 Task: Look for space in Tatsuno, Japan from 2nd June, 2023 to 15th June, 2023 for 2 adults and 1 pet in price range Rs.10000 to Rs.15000. Place can be entire place with 1  bedroom having 1 bed and 1 bathroom. Property type can be house, flat, guest house, hotel. Booking option can be shelf check-in. Required host language is English.
Action: Mouse moved to (451, 73)
Screenshot: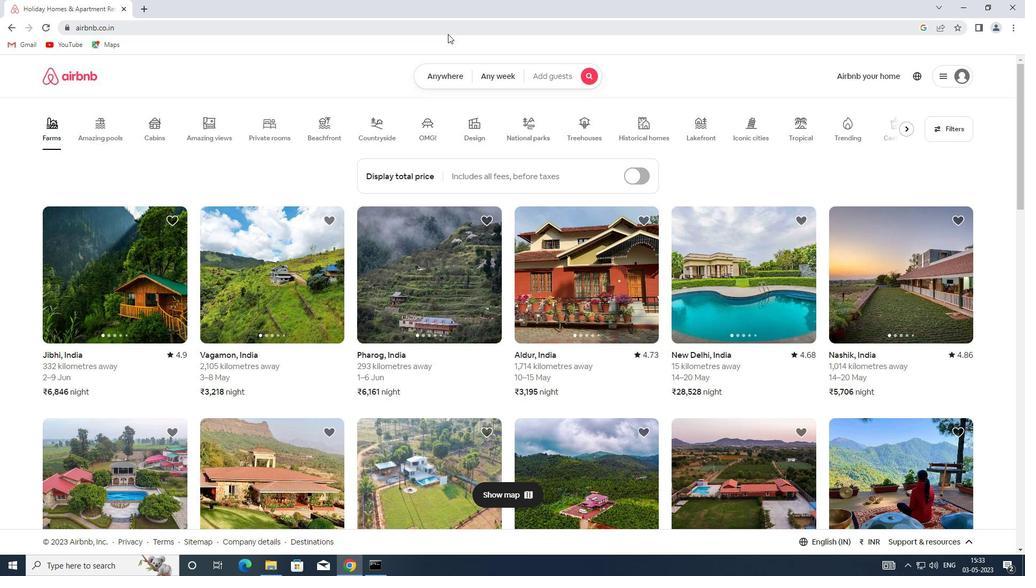 
Action: Mouse pressed left at (451, 73)
Screenshot: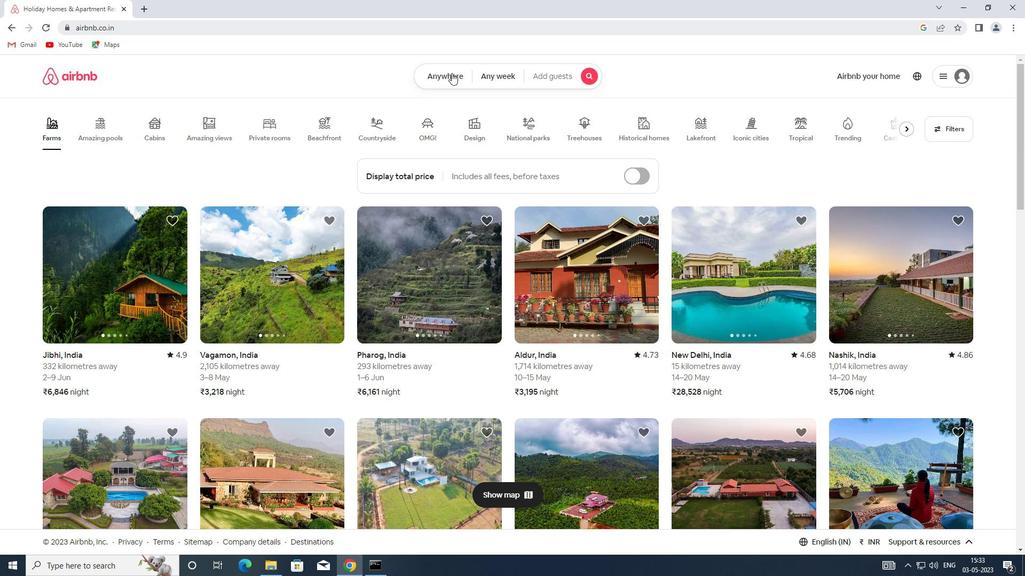 
Action: Mouse moved to (409, 106)
Screenshot: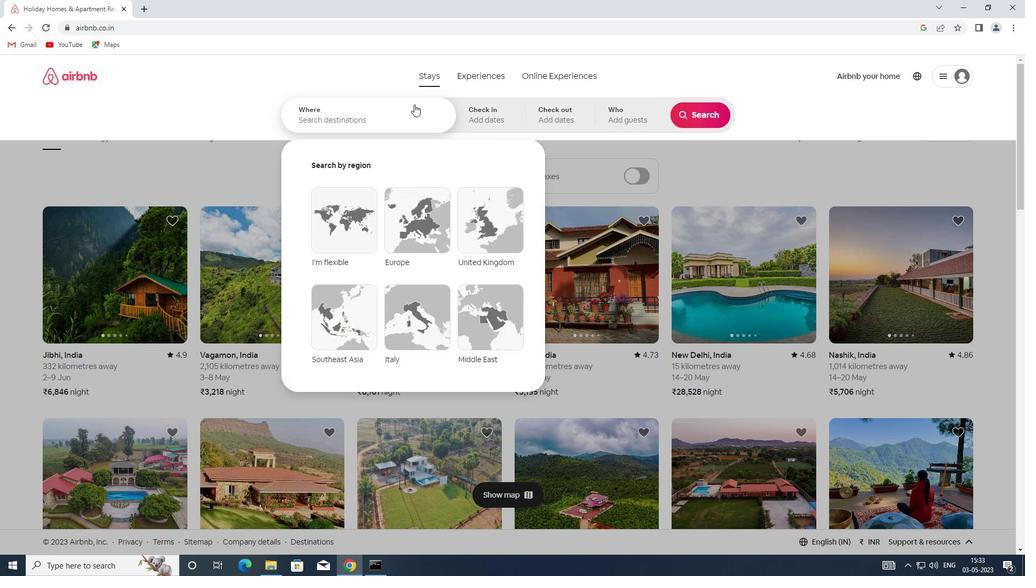 
Action: Mouse pressed left at (409, 106)
Screenshot: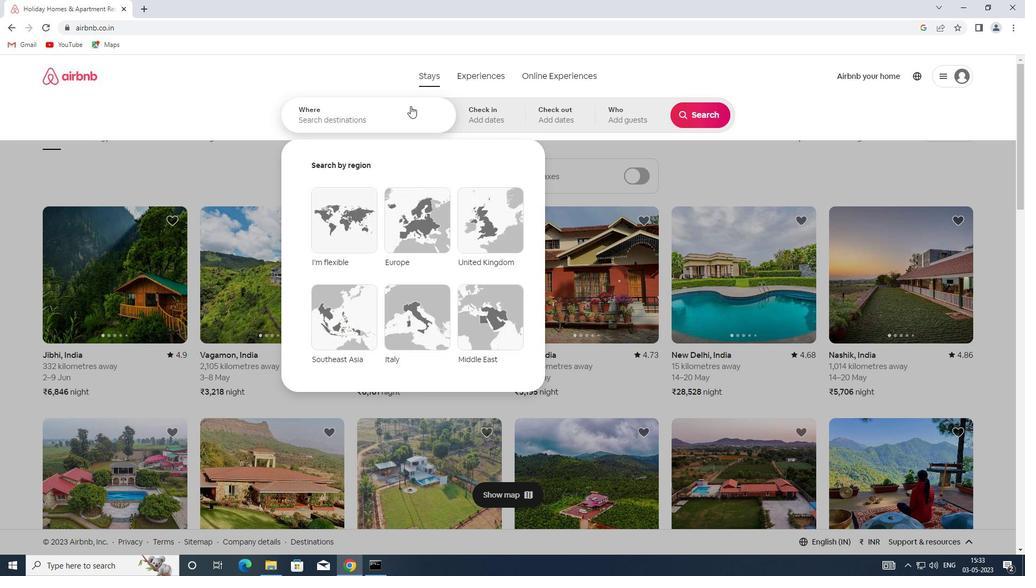 
Action: Key pressed <Key.shift>TATSUNO,<Key.shift>JAPAN
Screenshot: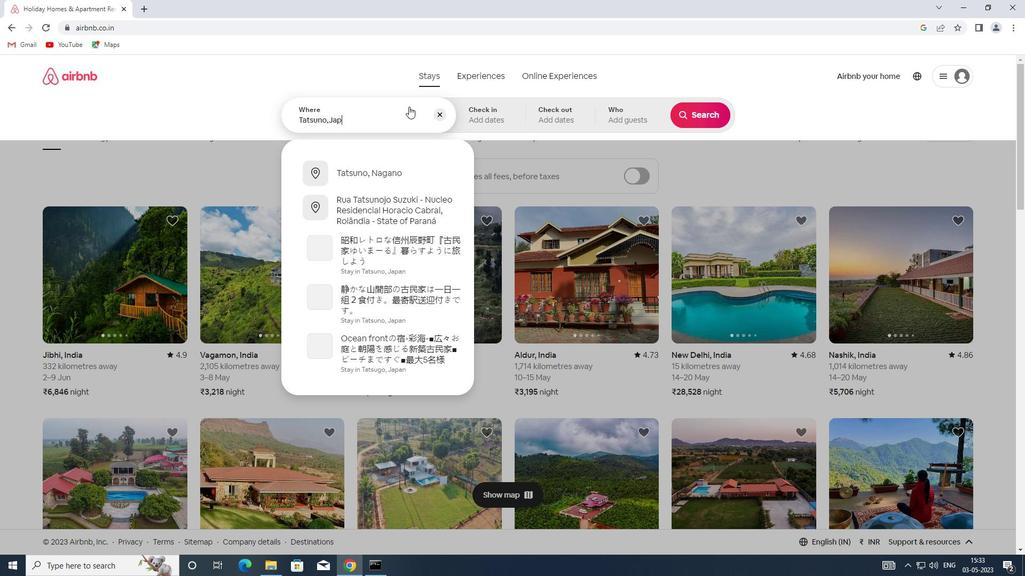 
Action: Mouse moved to (493, 124)
Screenshot: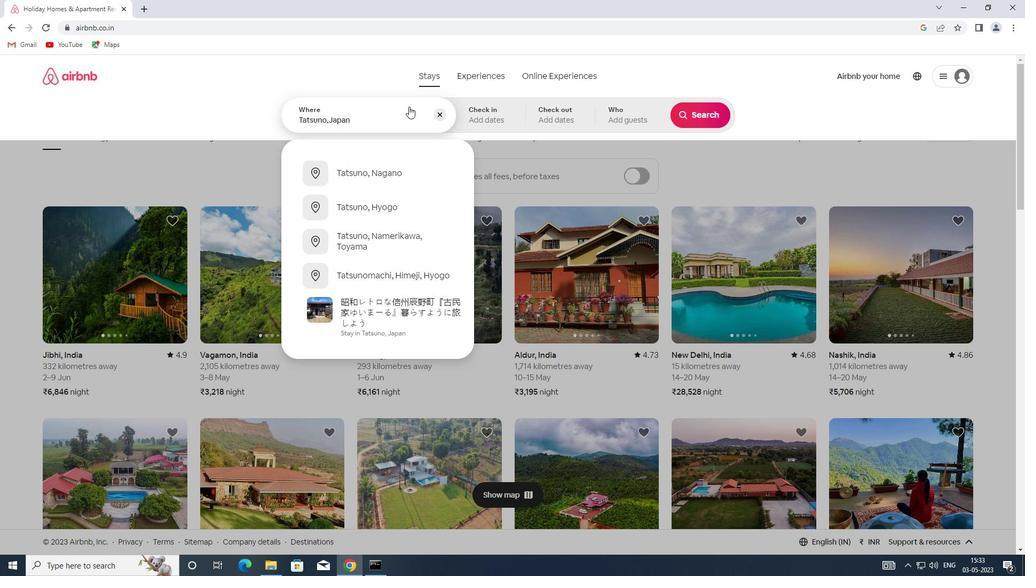 
Action: Mouse pressed left at (493, 124)
Screenshot: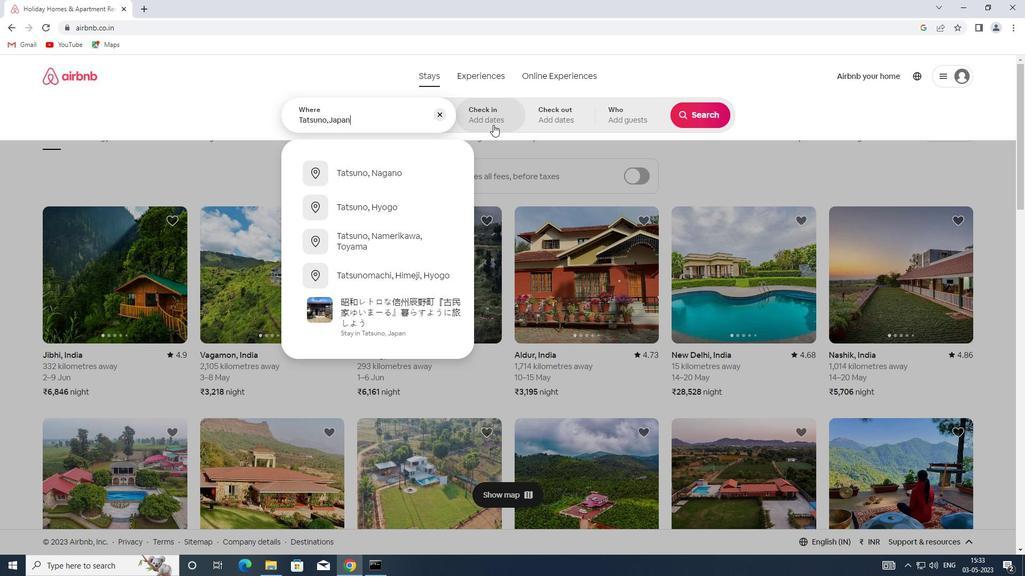 
Action: Mouse moved to (671, 247)
Screenshot: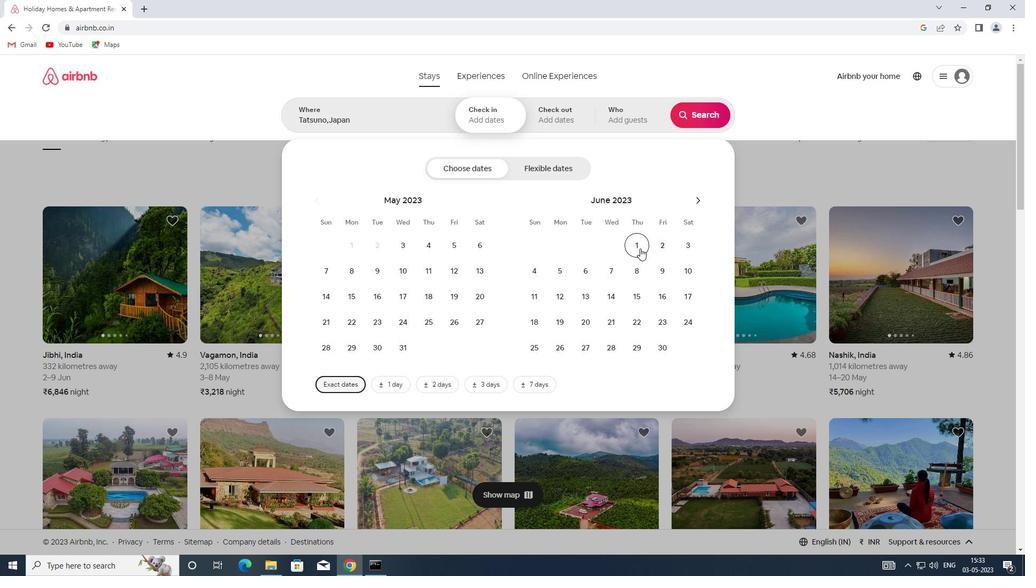 
Action: Mouse pressed left at (671, 247)
Screenshot: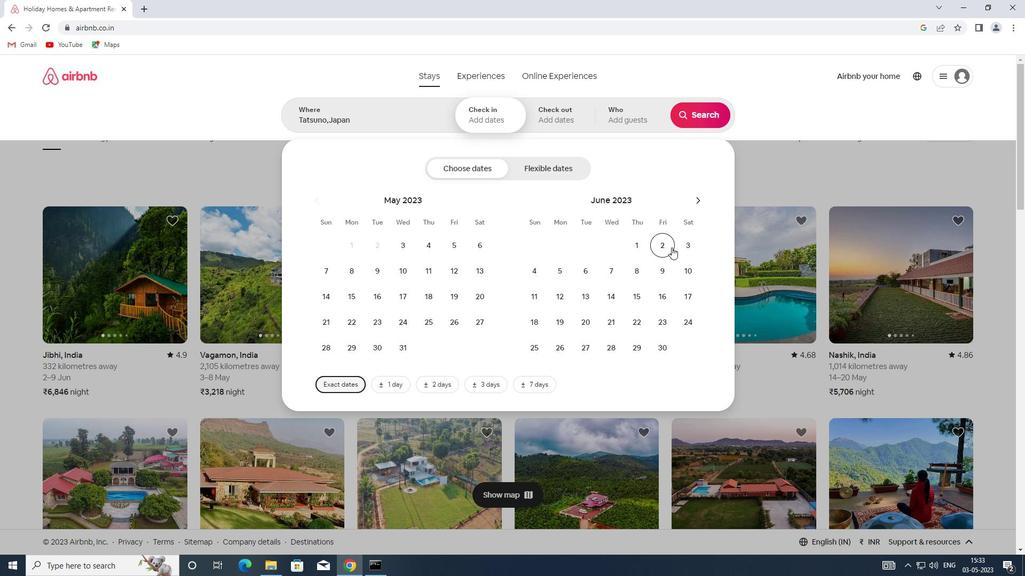 
Action: Mouse moved to (629, 299)
Screenshot: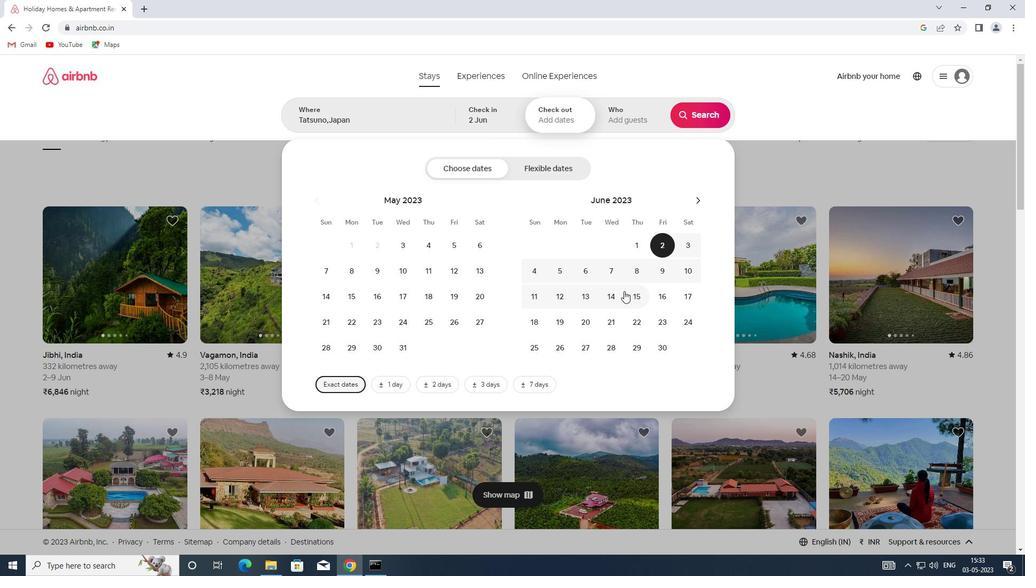 
Action: Mouse pressed left at (629, 299)
Screenshot: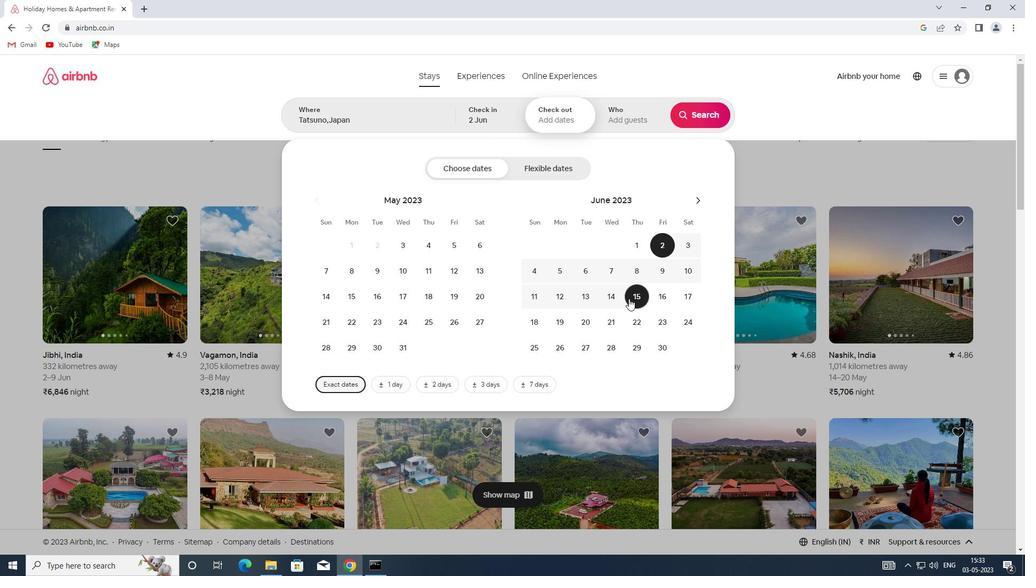 
Action: Mouse moved to (630, 116)
Screenshot: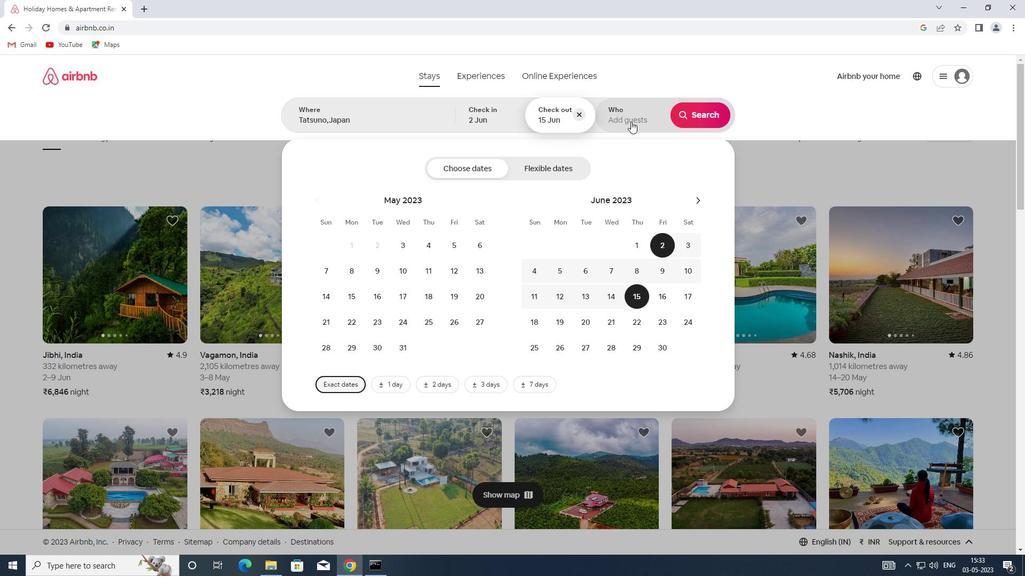 
Action: Mouse pressed left at (630, 116)
Screenshot: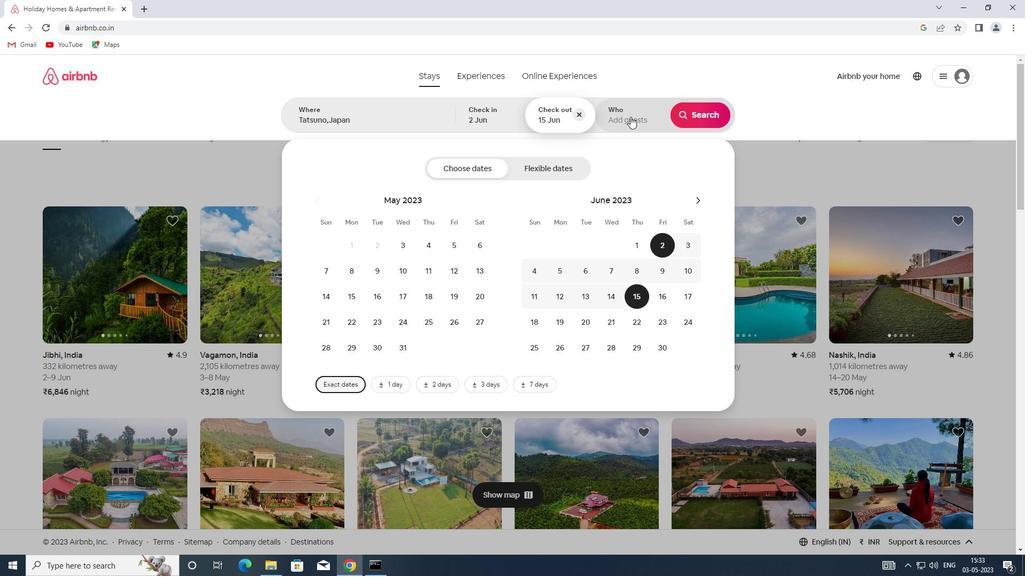 
Action: Mouse moved to (696, 169)
Screenshot: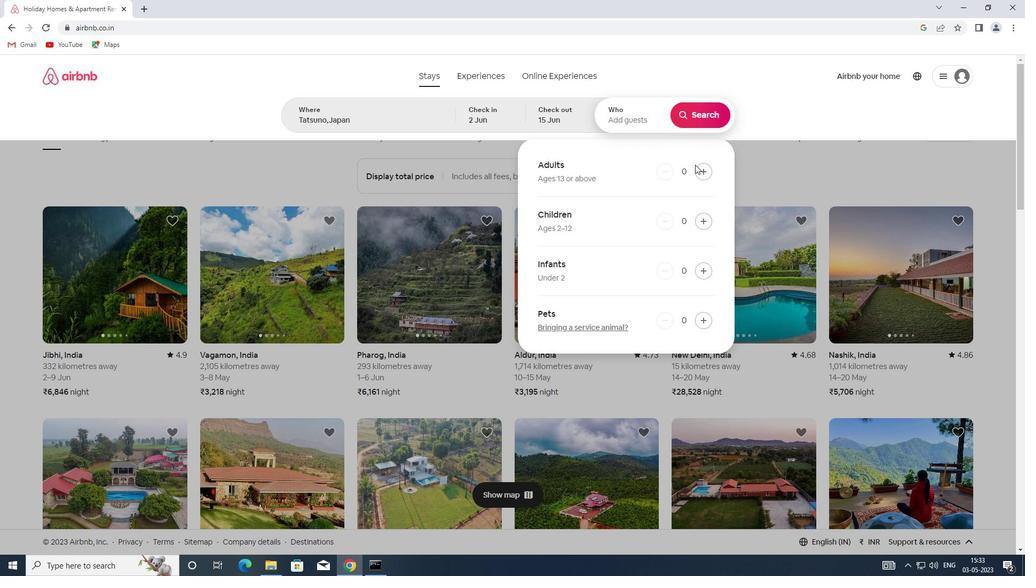 
Action: Mouse pressed left at (696, 169)
Screenshot: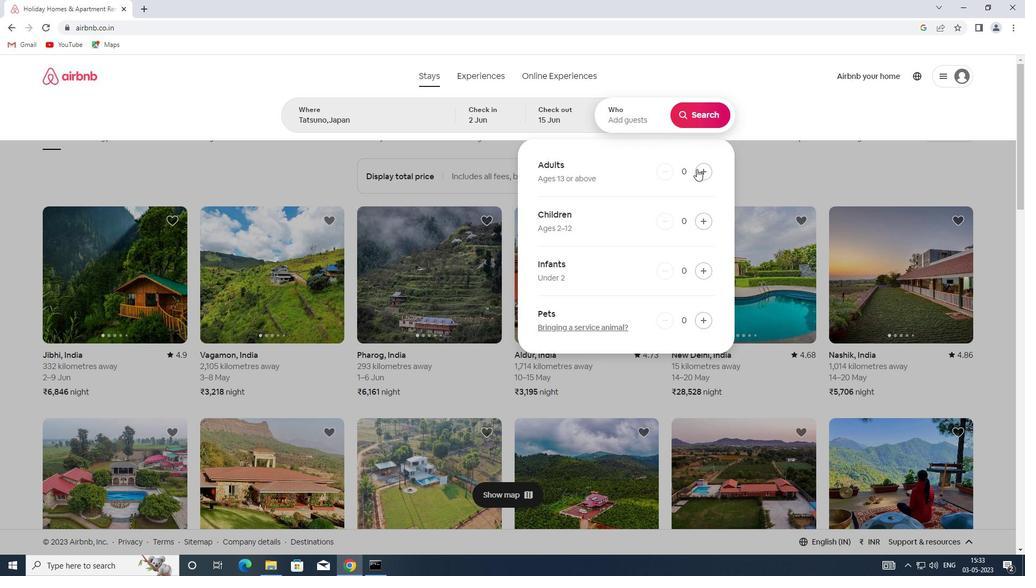 
Action: Mouse pressed left at (696, 169)
Screenshot: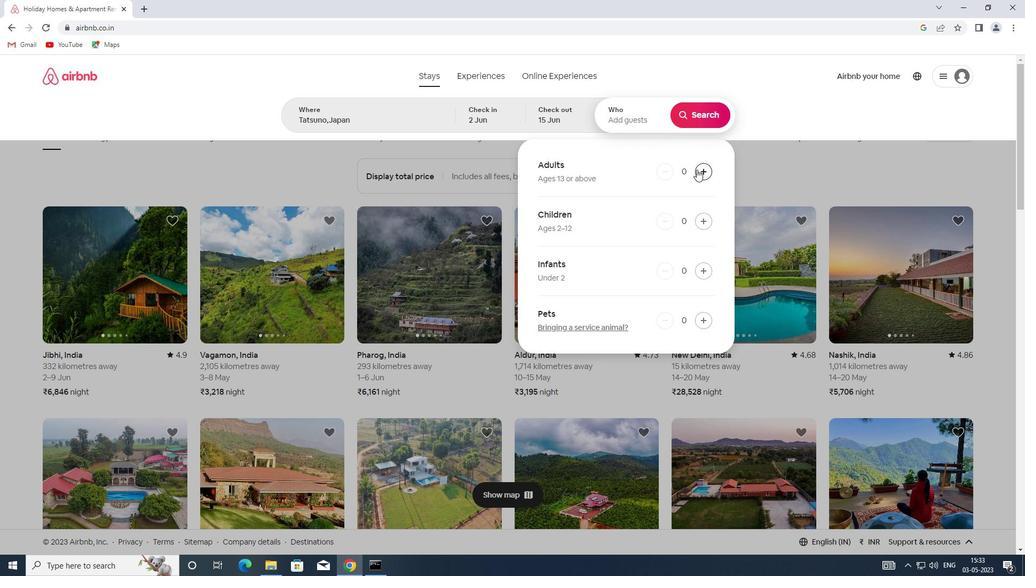 
Action: Mouse moved to (711, 324)
Screenshot: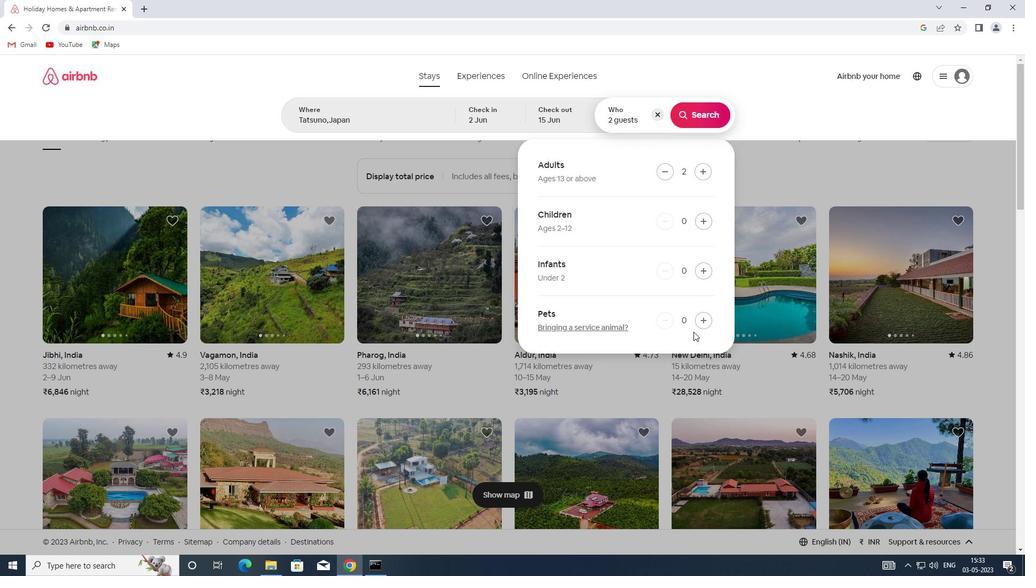 
Action: Mouse pressed left at (711, 324)
Screenshot: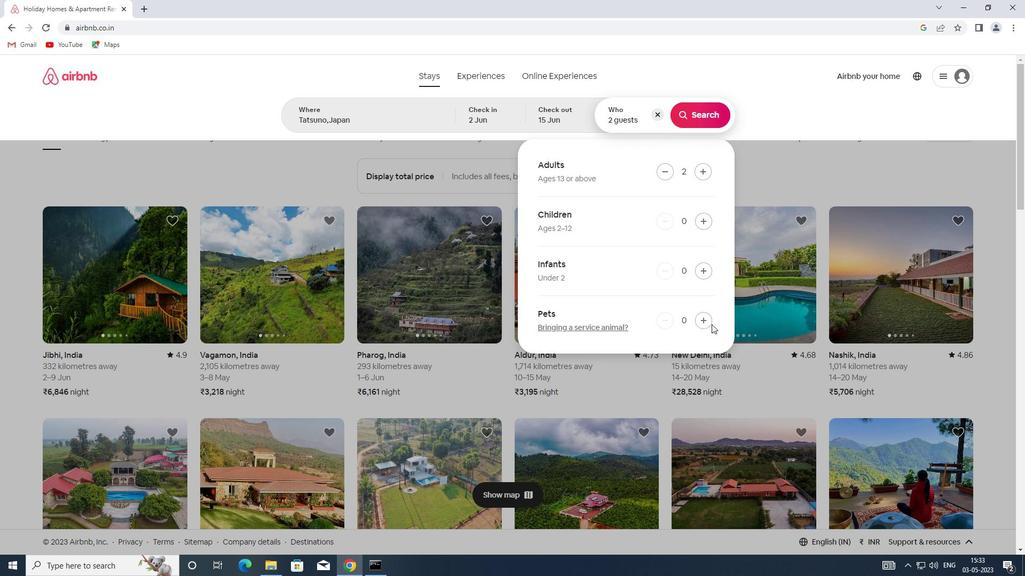 
Action: Mouse moved to (707, 319)
Screenshot: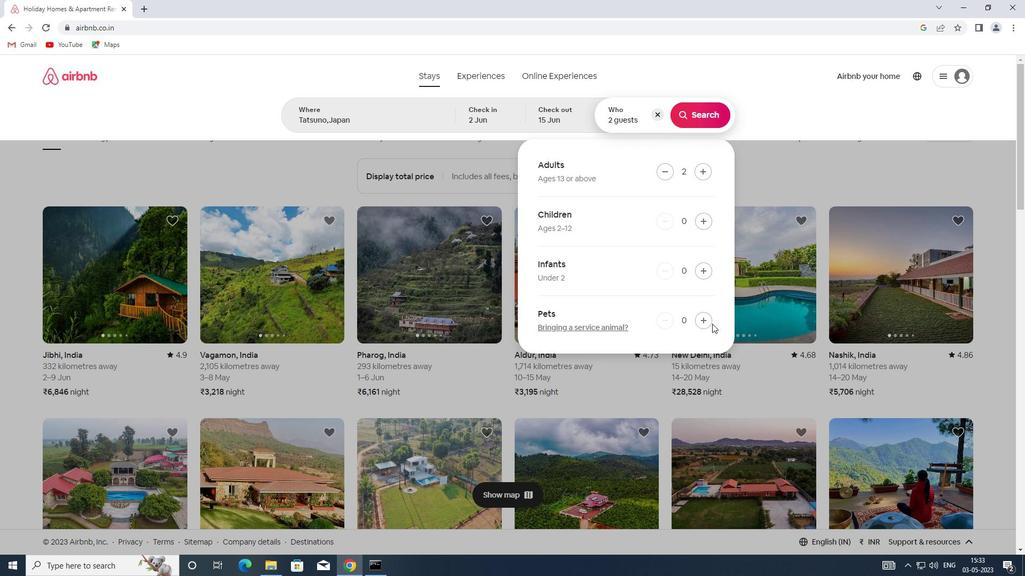 
Action: Mouse pressed left at (707, 319)
Screenshot: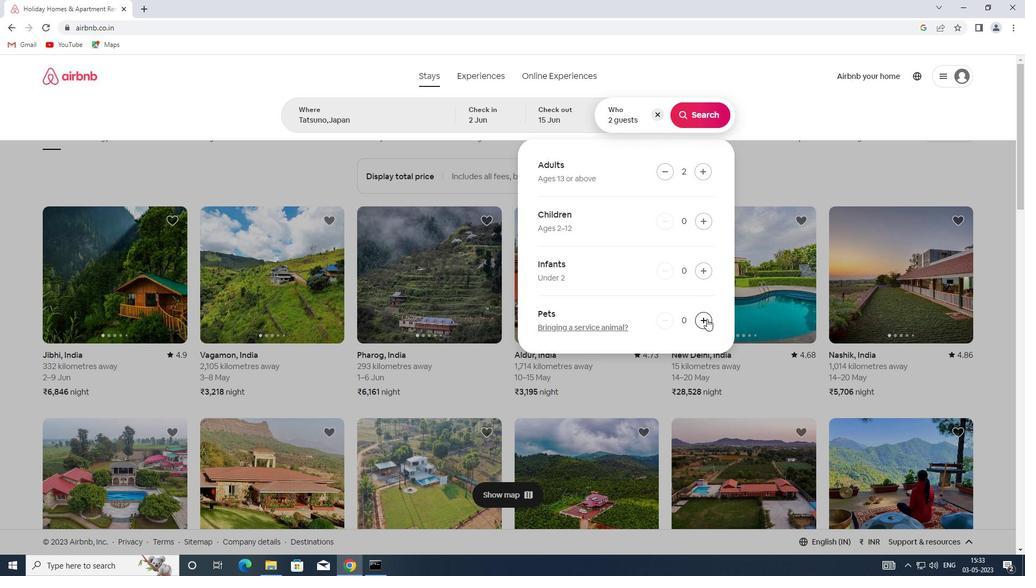 
Action: Mouse moved to (691, 116)
Screenshot: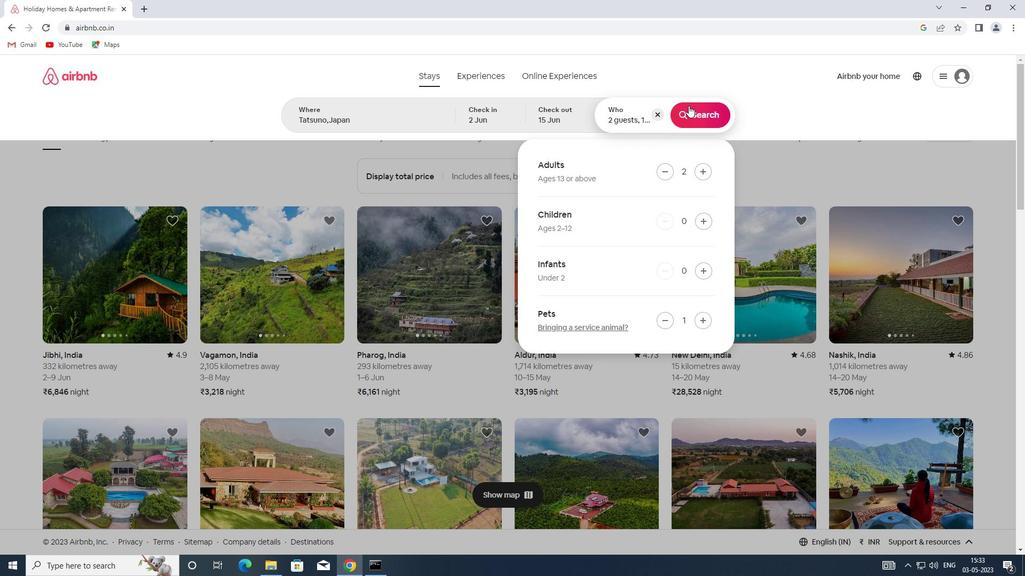 
Action: Mouse pressed left at (691, 116)
Screenshot: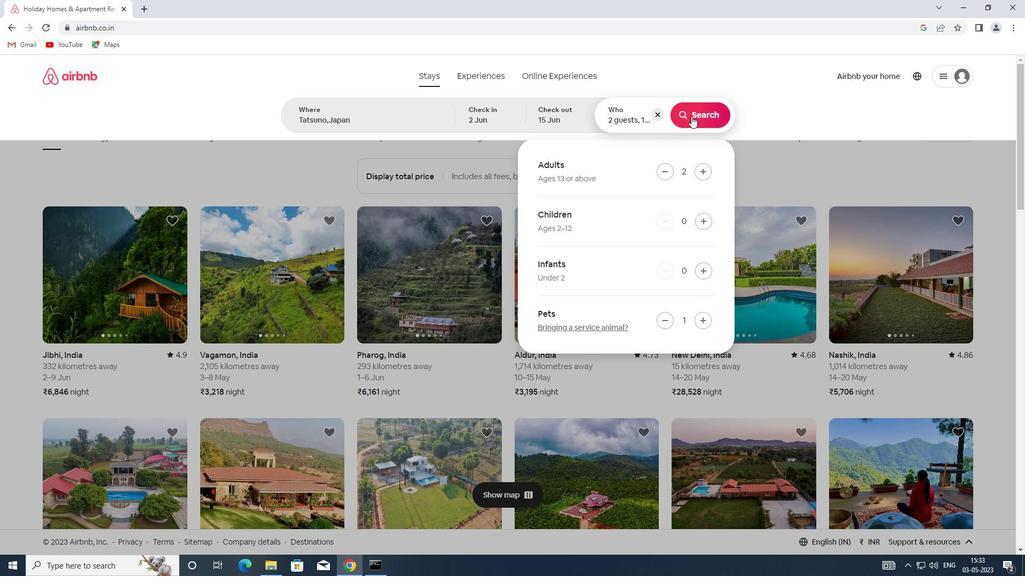 
Action: Mouse moved to (974, 115)
Screenshot: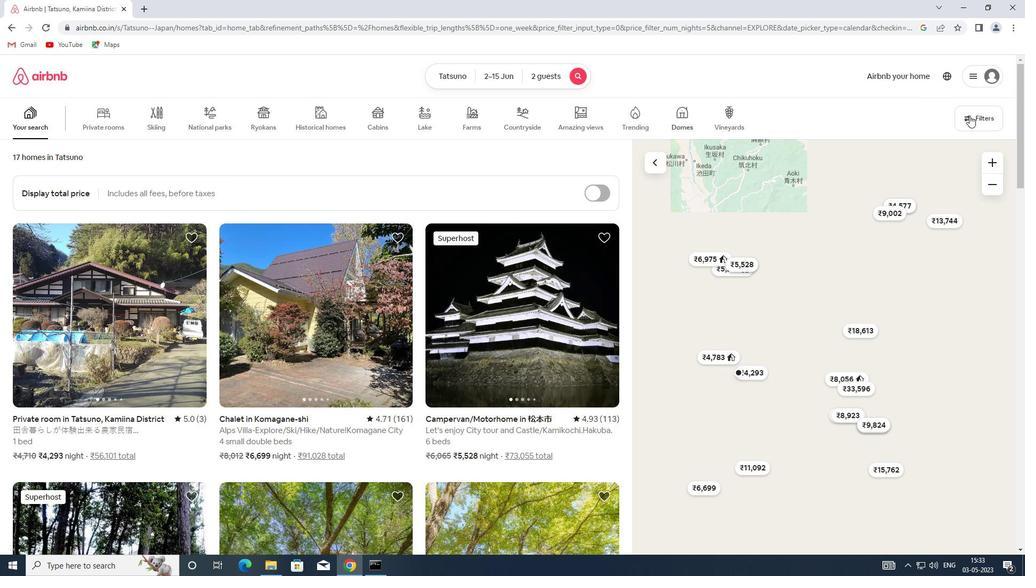 
Action: Mouse pressed left at (974, 115)
Screenshot: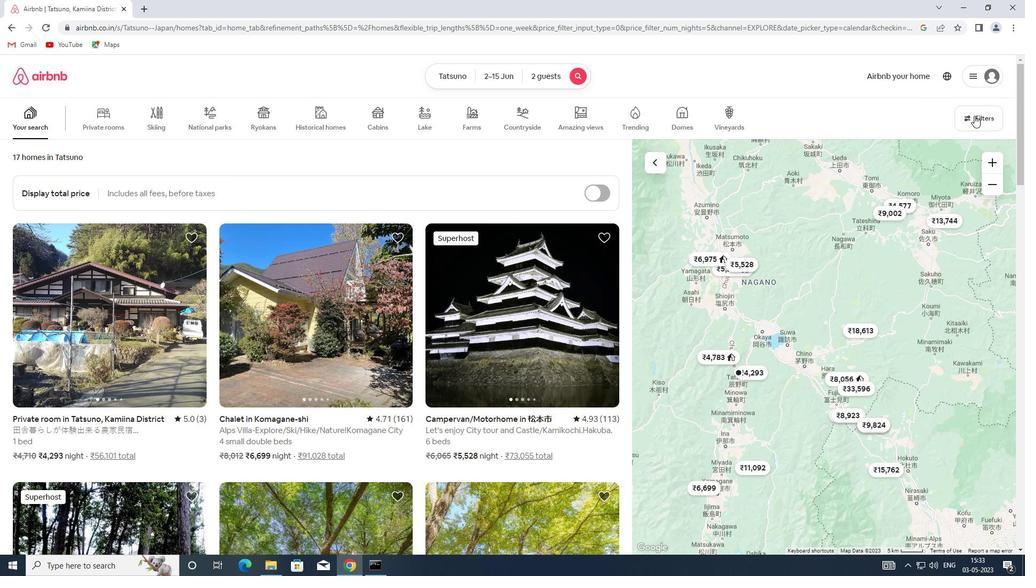 
Action: Mouse moved to (383, 255)
Screenshot: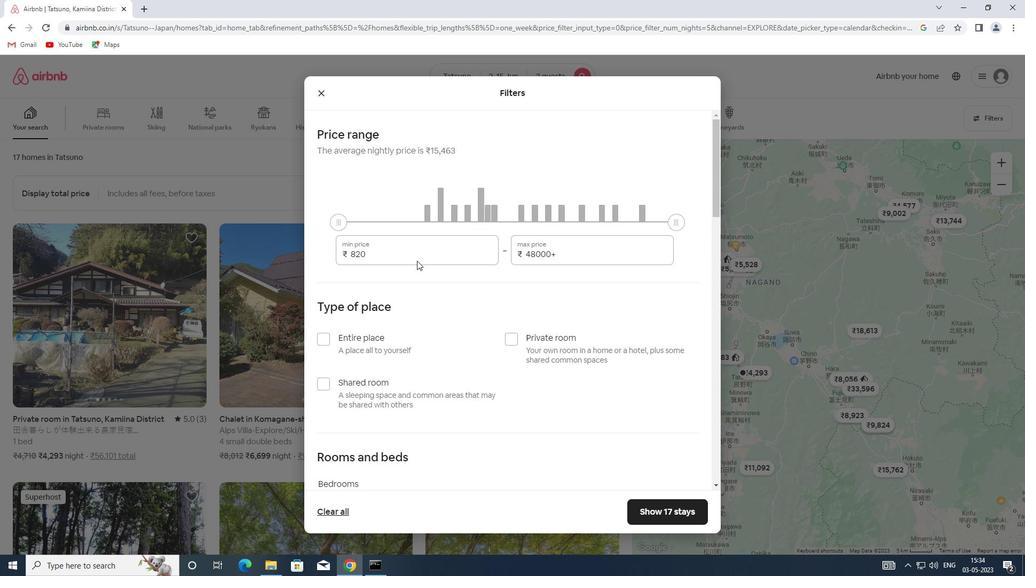 
Action: Mouse pressed left at (383, 255)
Screenshot: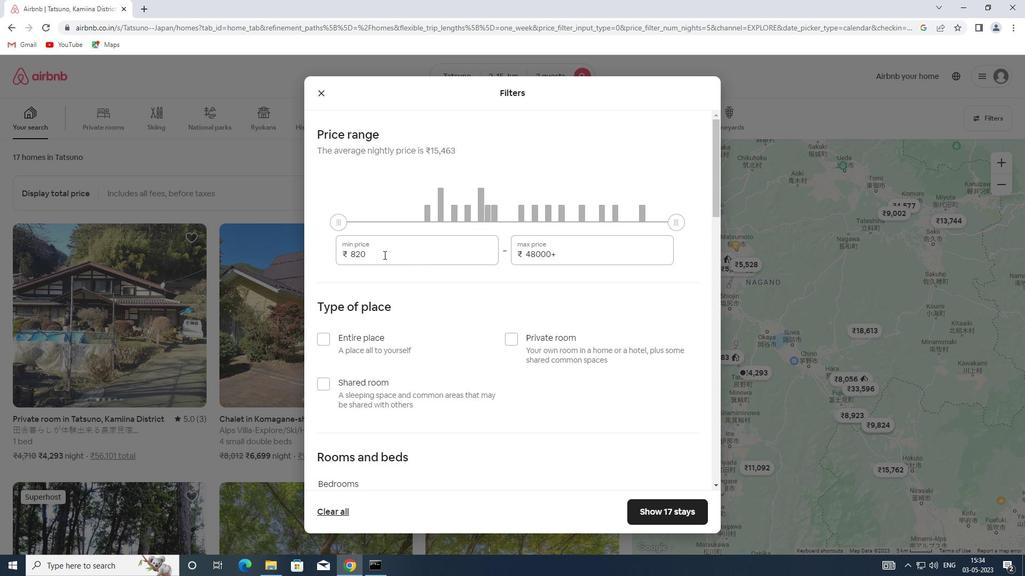 
Action: Mouse moved to (289, 253)
Screenshot: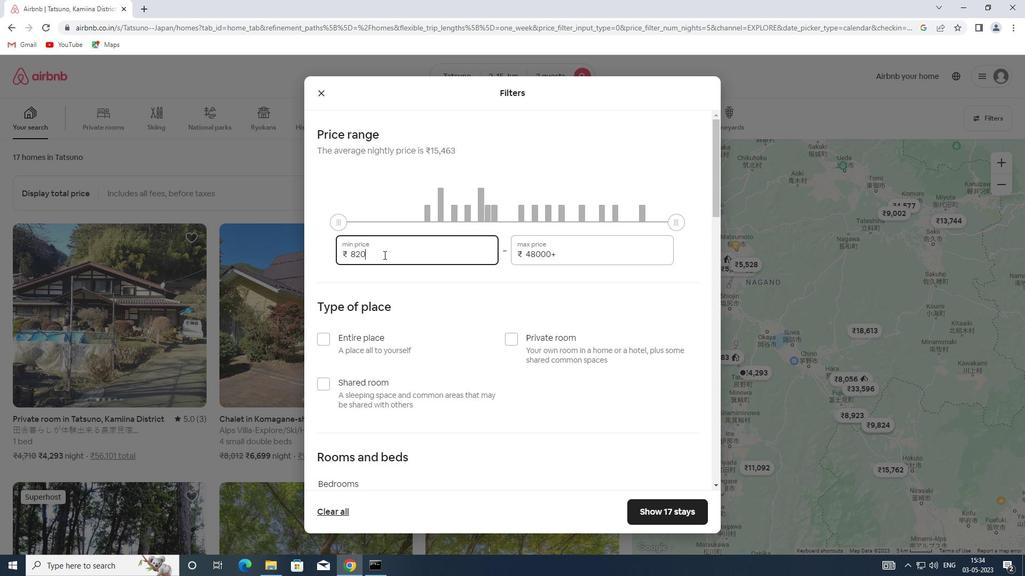 
Action: Key pressed 10000
Screenshot: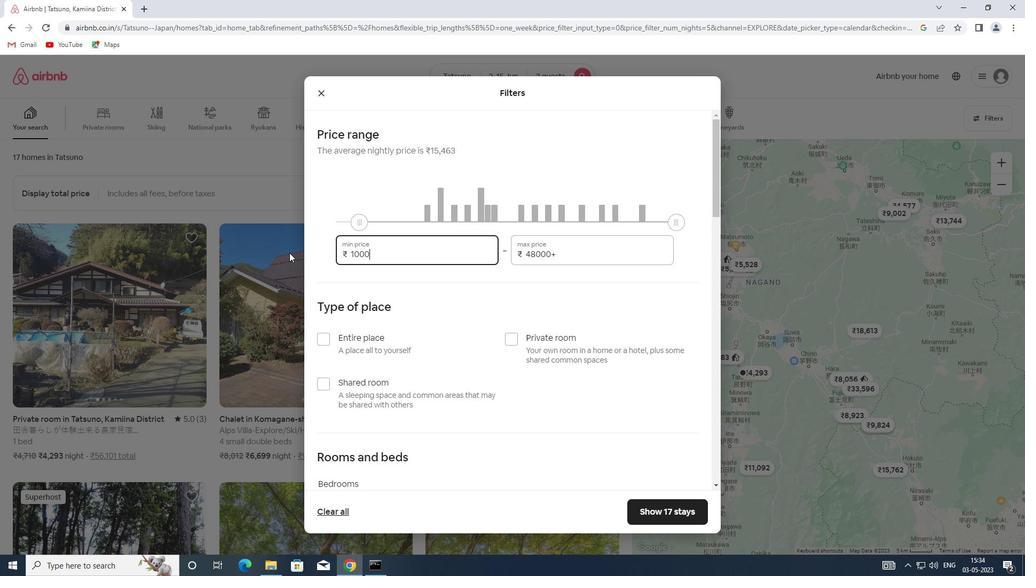 
Action: Mouse moved to (575, 253)
Screenshot: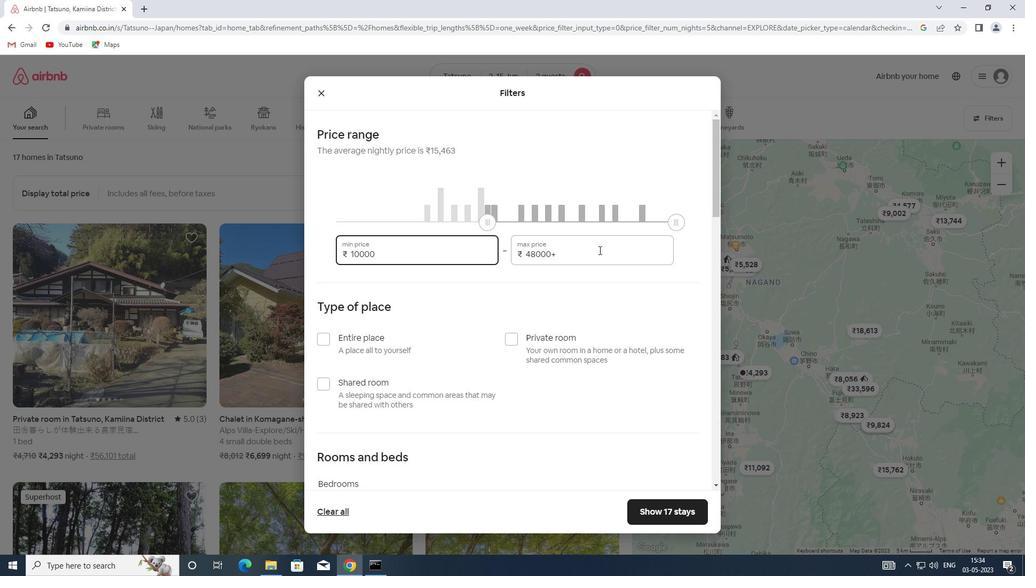 
Action: Mouse pressed left at (575, 253)
Screenshot: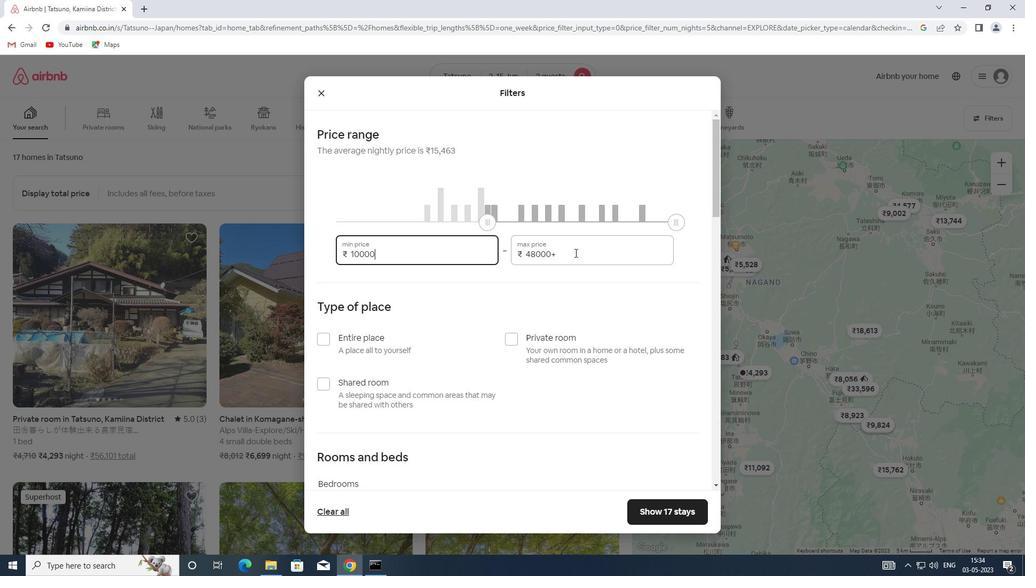 
Action: Mouse moved to (494, 257)
Screenshot: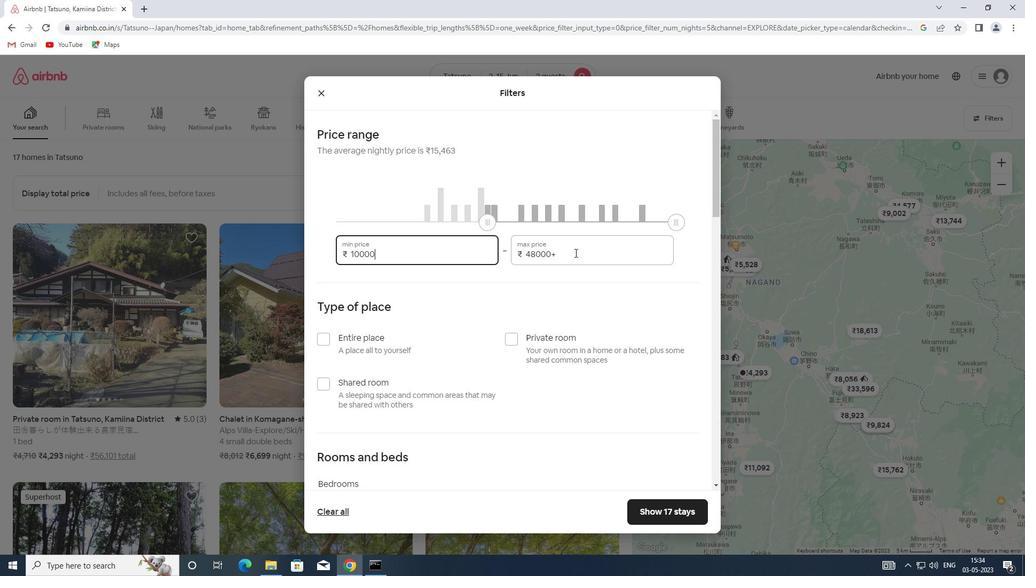 
Action: Key pressed 15000
Screenshot: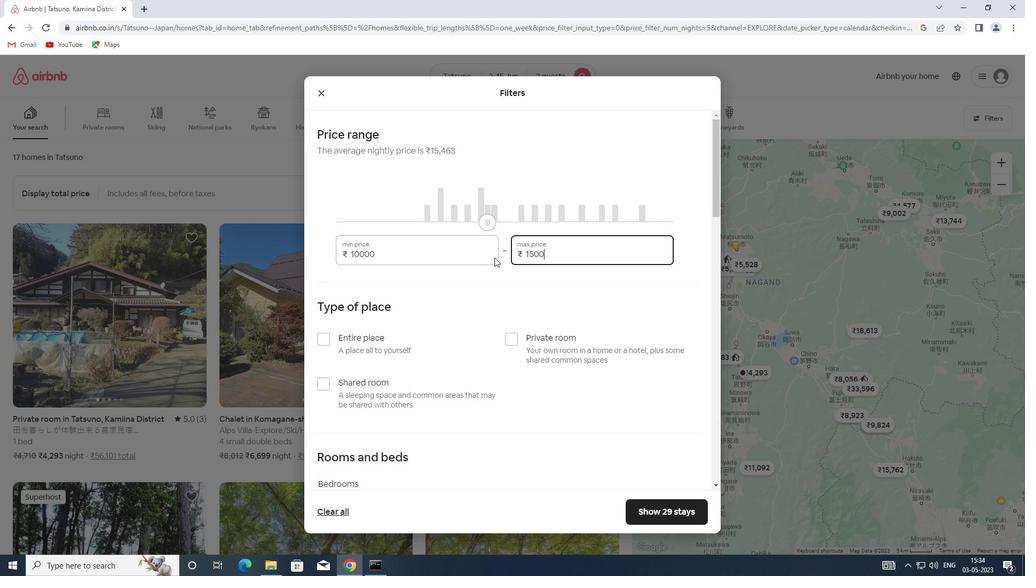 
Action: Mouse moved to (371, 336)
Screenshot: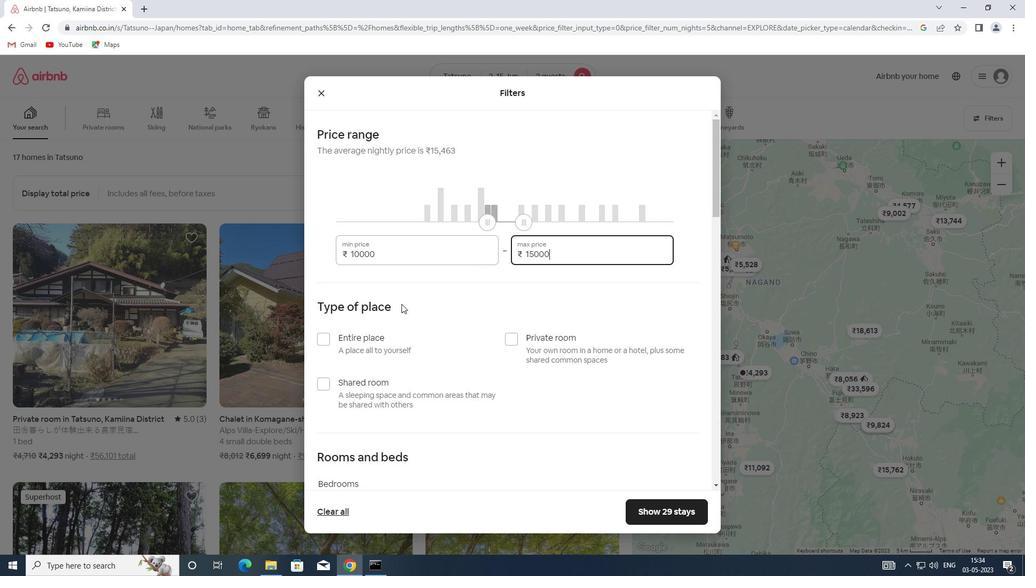 
Action: Mouse pressed left at (371, 336)
Screenshot: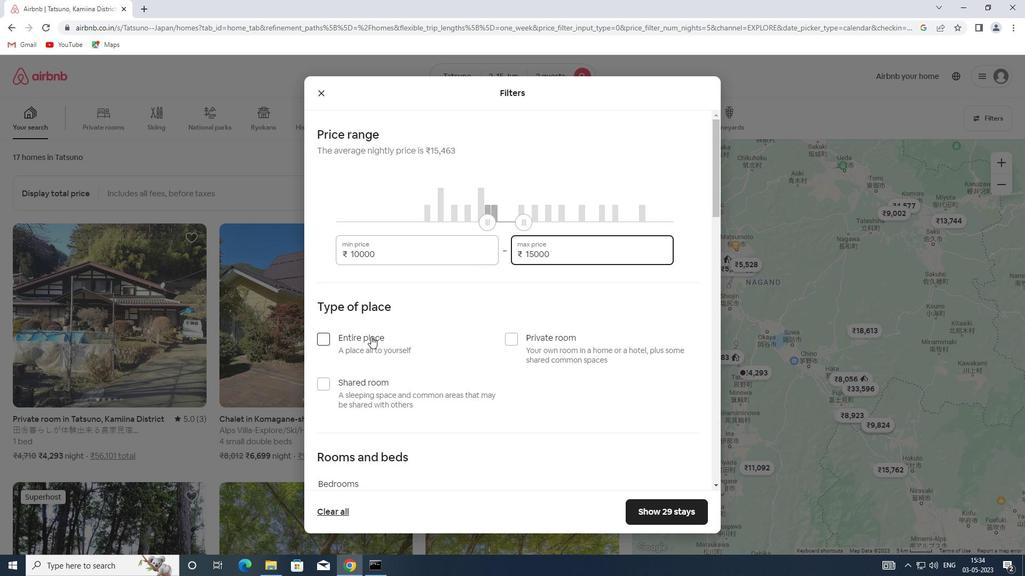 
Action: Mouse moved to (372, 331)
Screenshot: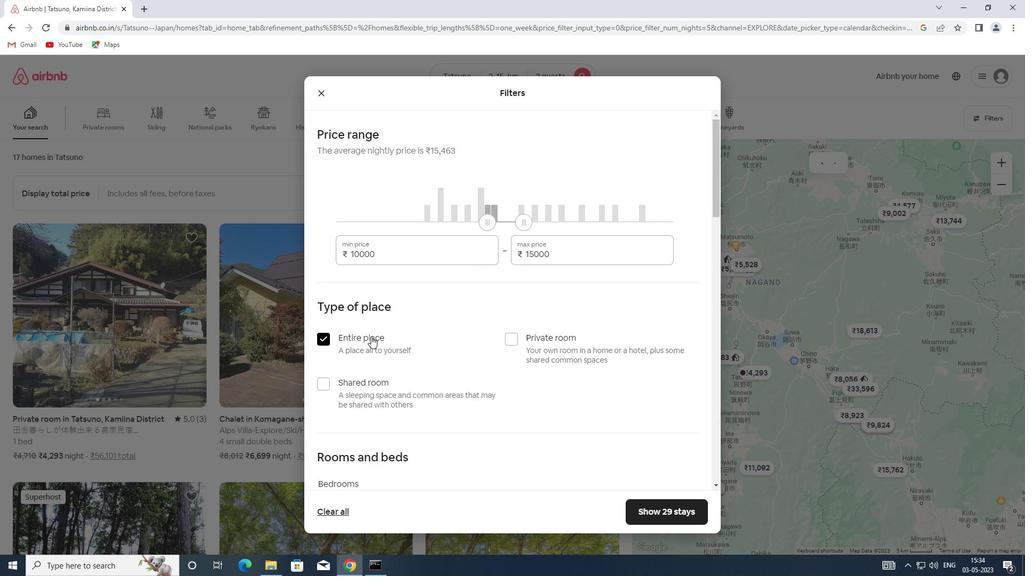 
Action: Mouse scrolled (372, 331) with delta (0, 0)
Screenshot: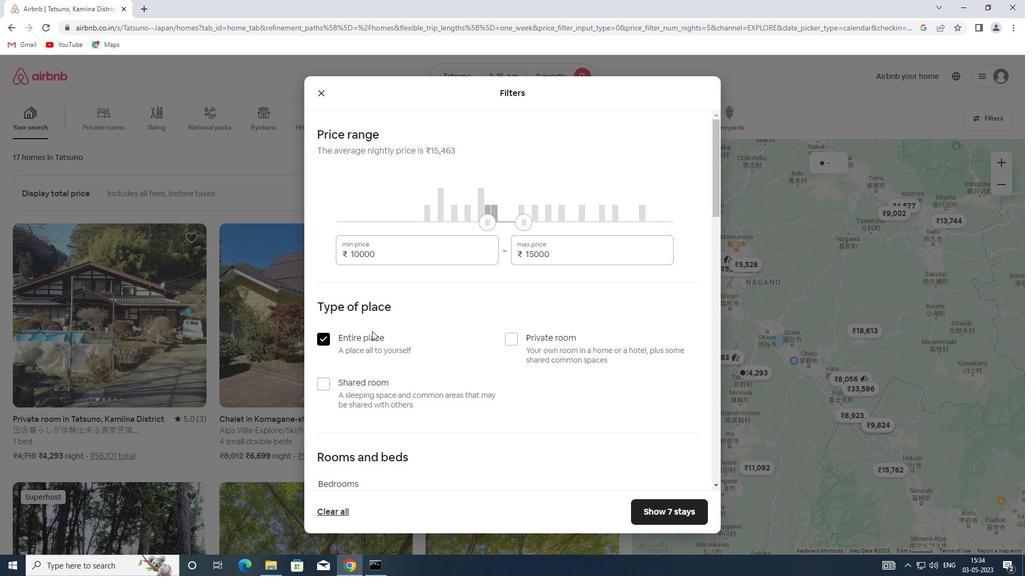 
Action: Mouse scrolled (372, 331) with delta (0, 0)
Screenshot: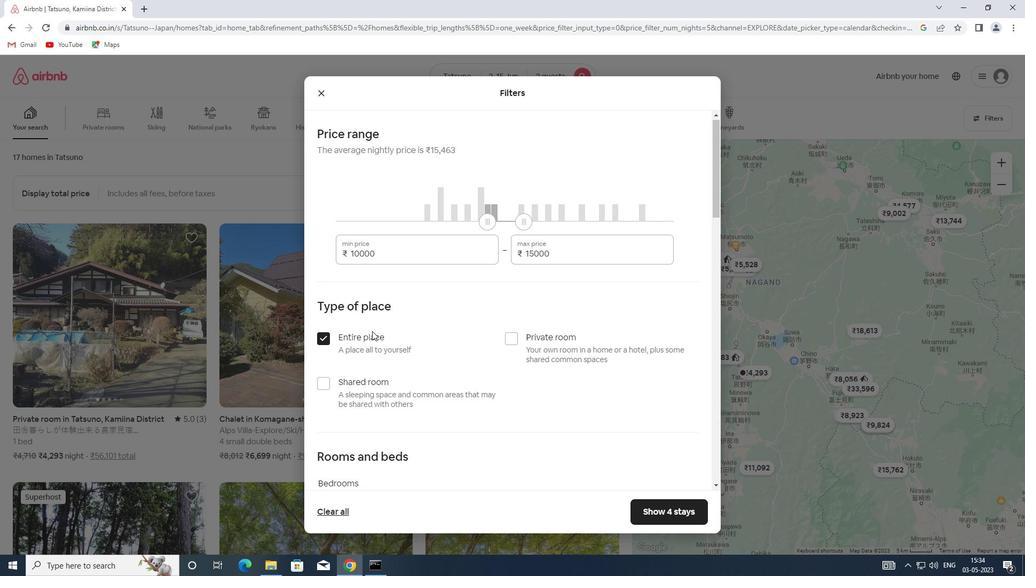 
Action: Mouse scrolled (372, 331) with delta (0, 0)
Screenshot: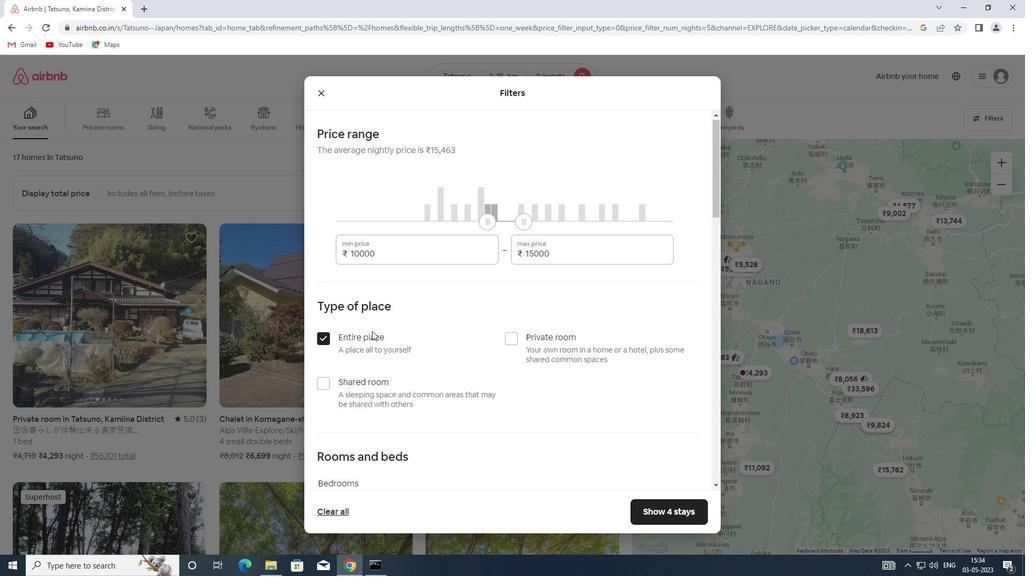 
Action: Mouse scrolled (372, 331) with delta (0, 0)
Screenshot: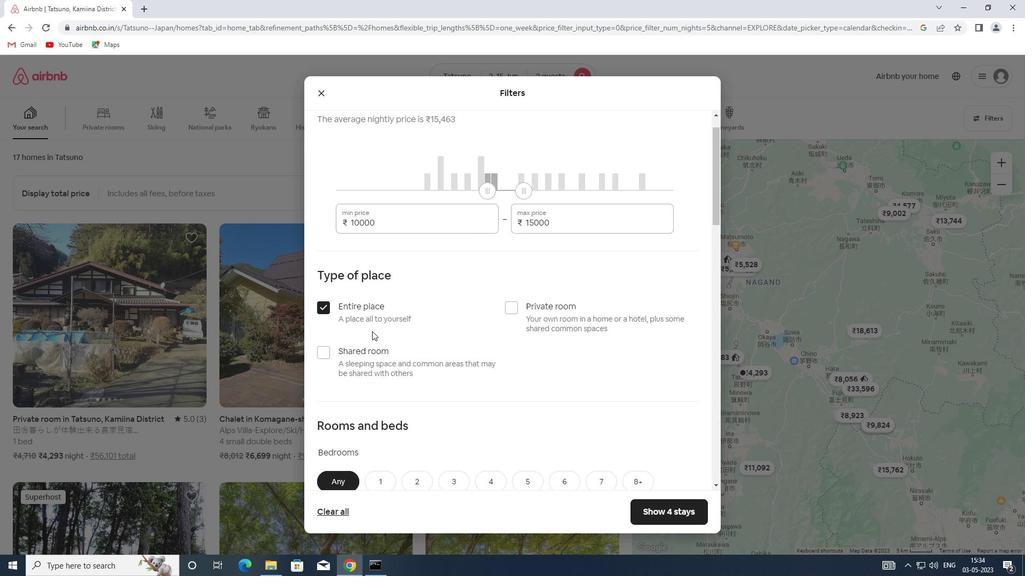 
Action: Mouse scrolled (372, 331) with delta (0, 0)
Screenshot: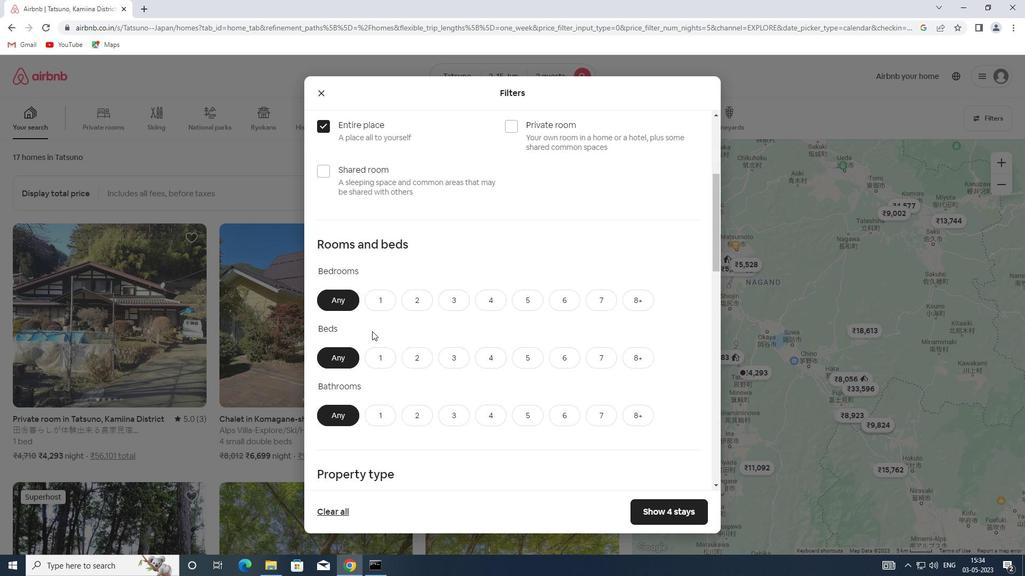 
Action: Mouse scrolled (372, 331) with delta (0, 0)
Screenshot: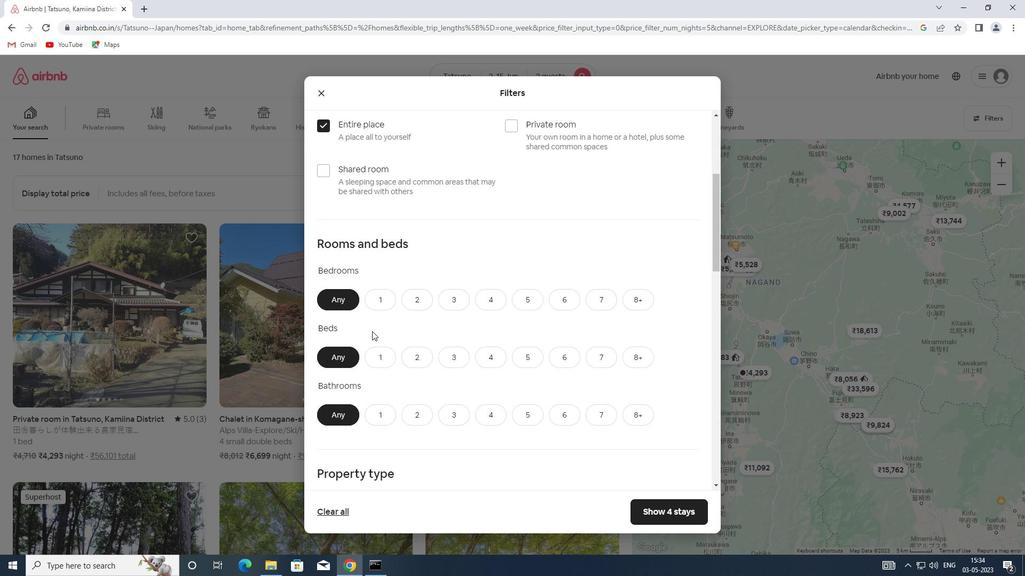 
Action: Mouse moved to (386, 197)
Screenshot: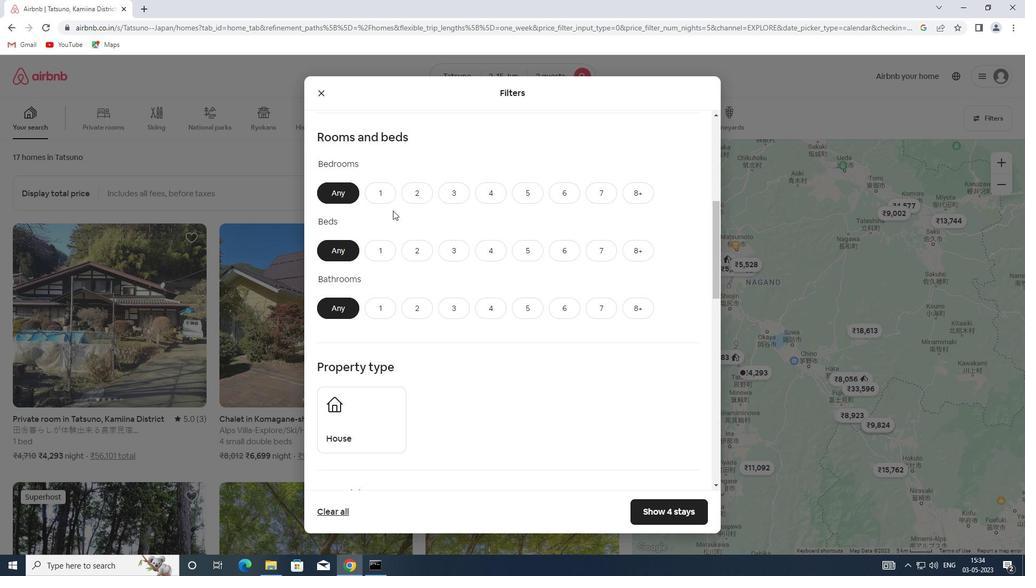 
Action: Mouse pressed left at (386, 197)
Screenshot: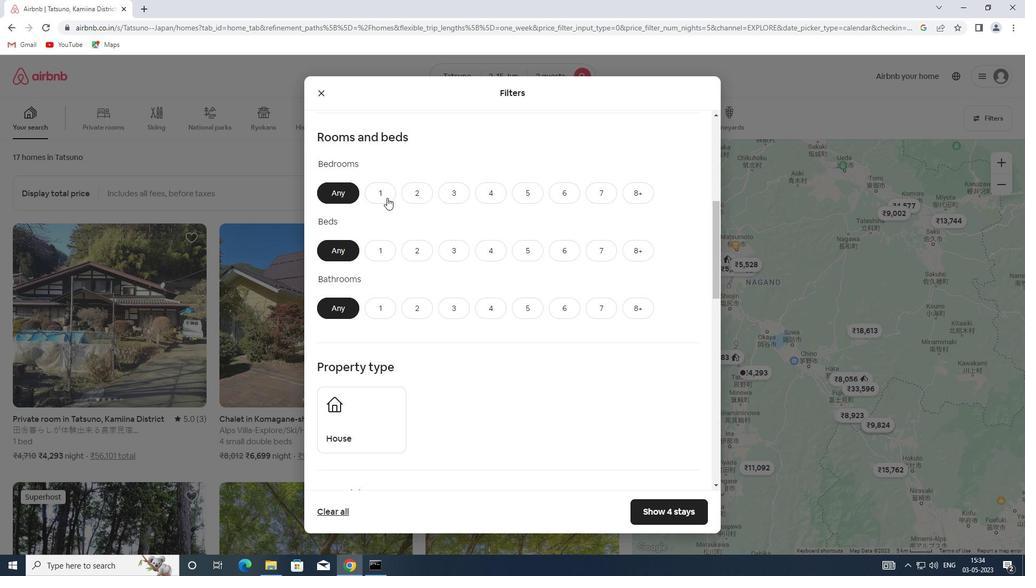 
Action: Mouse moved to (382, 255)
Screenshot: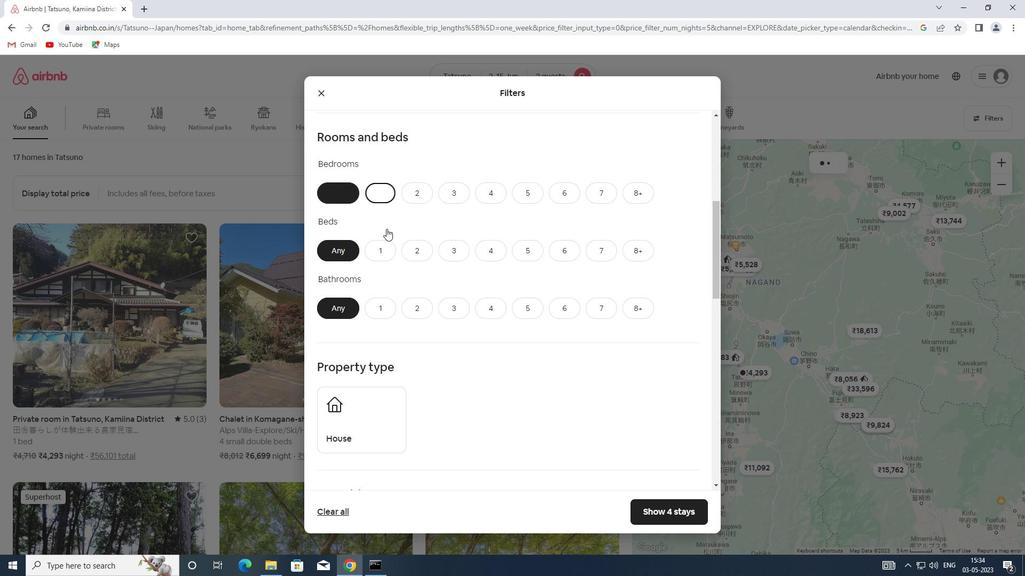 
Action: Mouse pressed left at (382, 255)
Screenshot: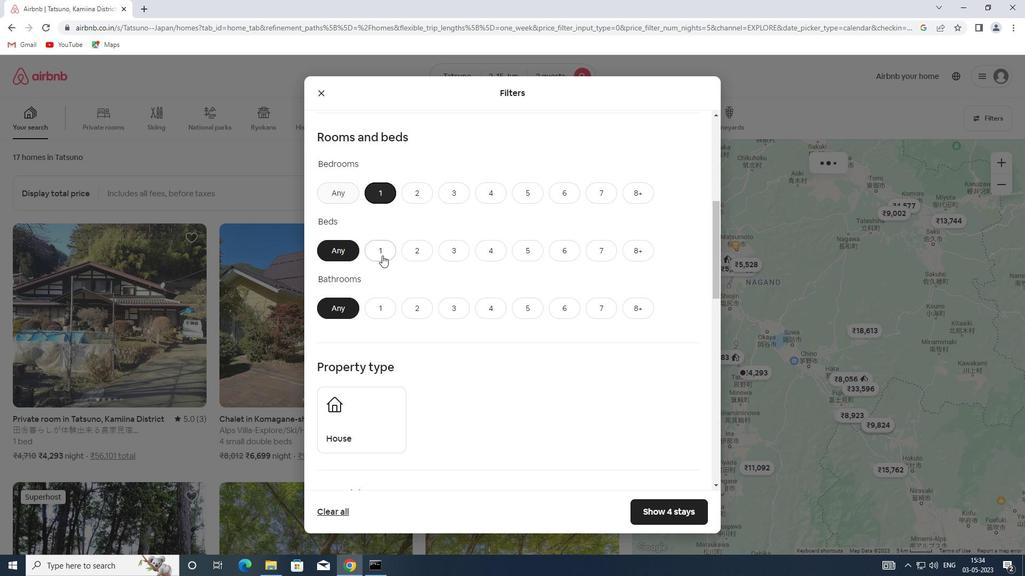 
Action: Mouse moved to (377, 306)
Screenshot: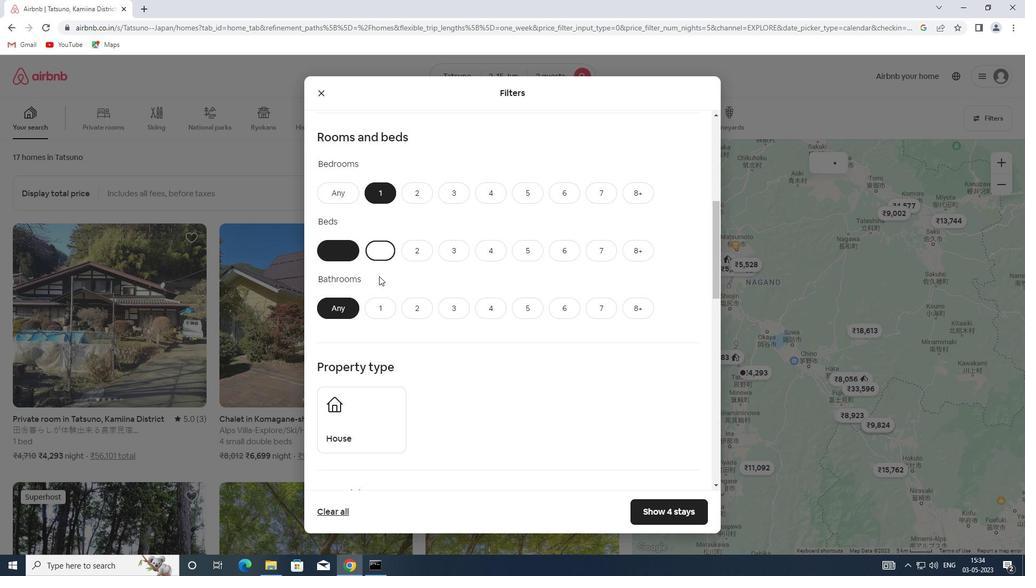 
Action: Mouse pressed left at (377, 306)
Screenshot: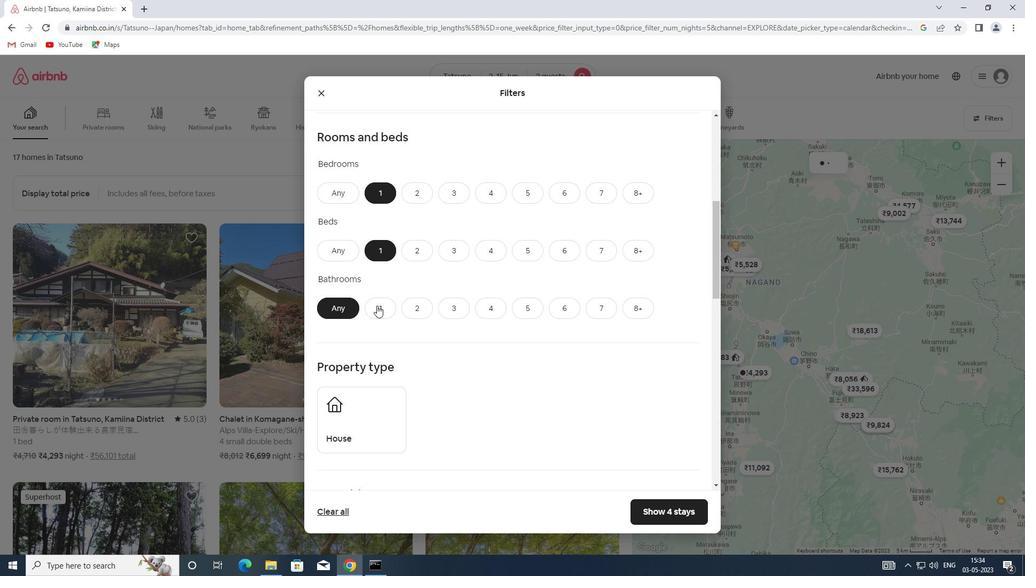 
Action: Mouse moved to (381, 296)
Screenshot: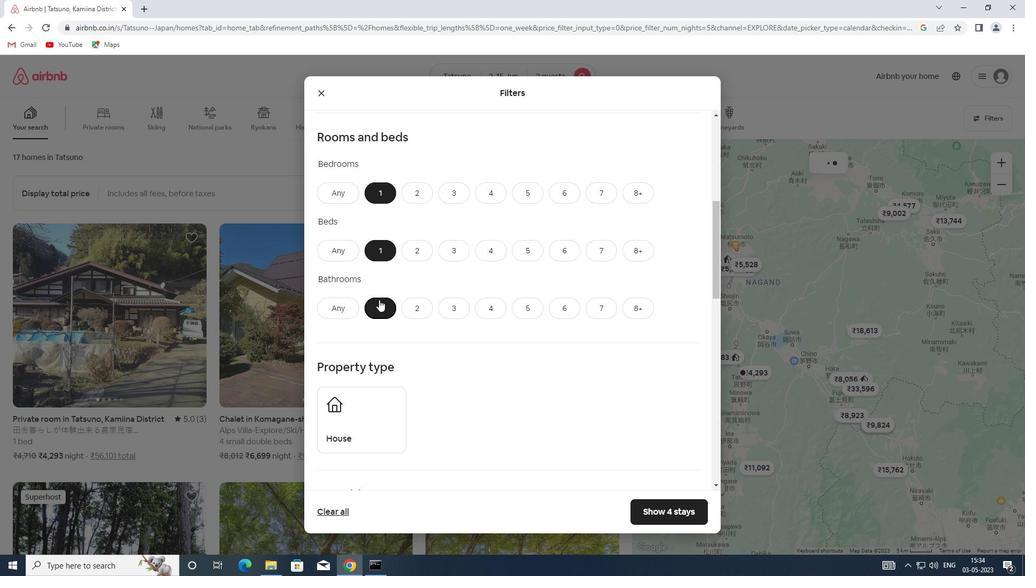 
Action: Mouse scrolled (381, 295) with delta (0, 0)
Screenshot: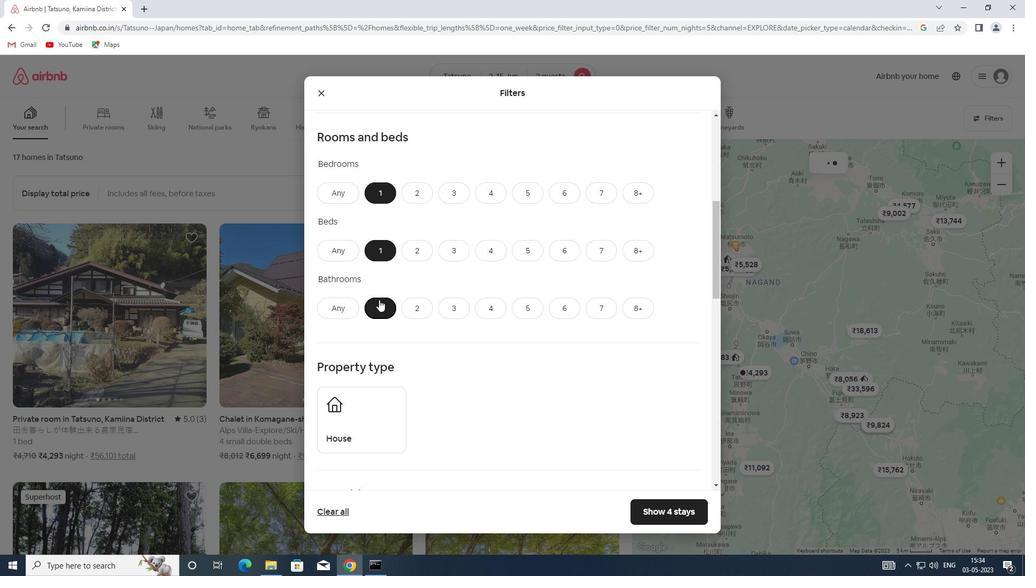 
Action: Mouse scrolled (381, 295) with delta (0, 0)
Screenshot: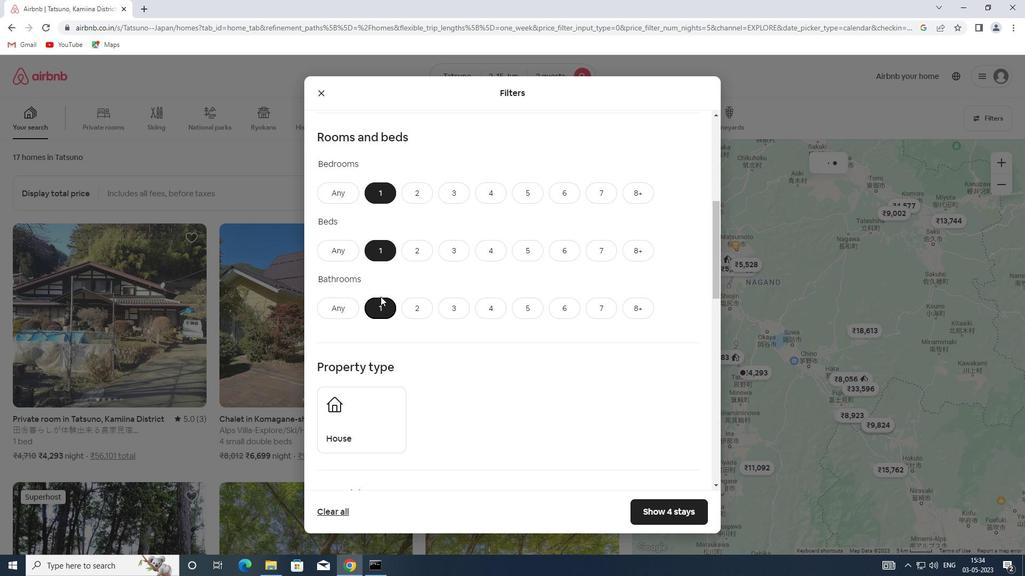 
Action: Mouse scrolled (381, 295) with delta (0, 0)
Screenshot: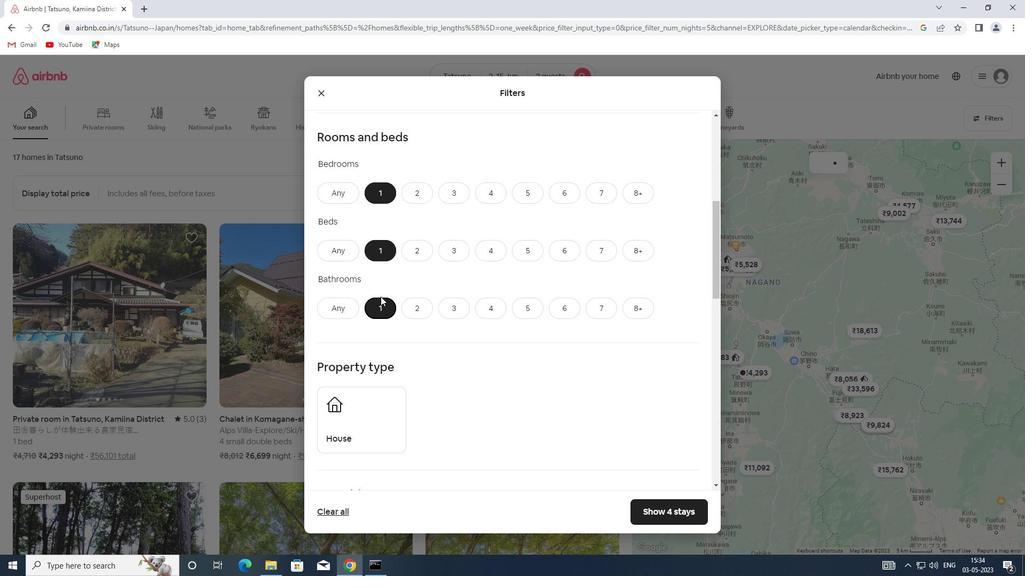 
Action: Mouse scrolled (381, 295) with delta (0, 0)
Screenshot: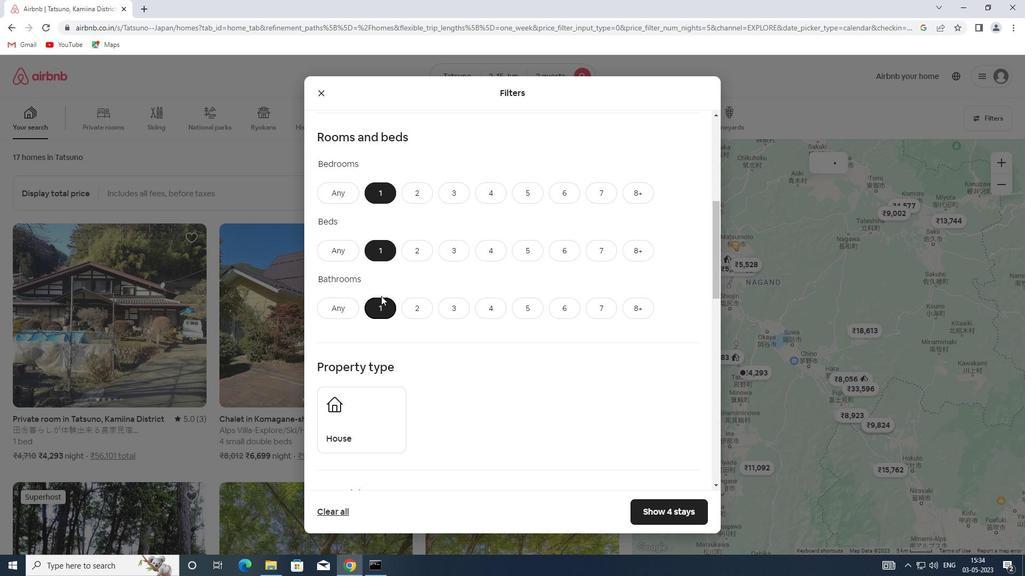 
Action: Mouse moved to (367, 226)
Screenshot: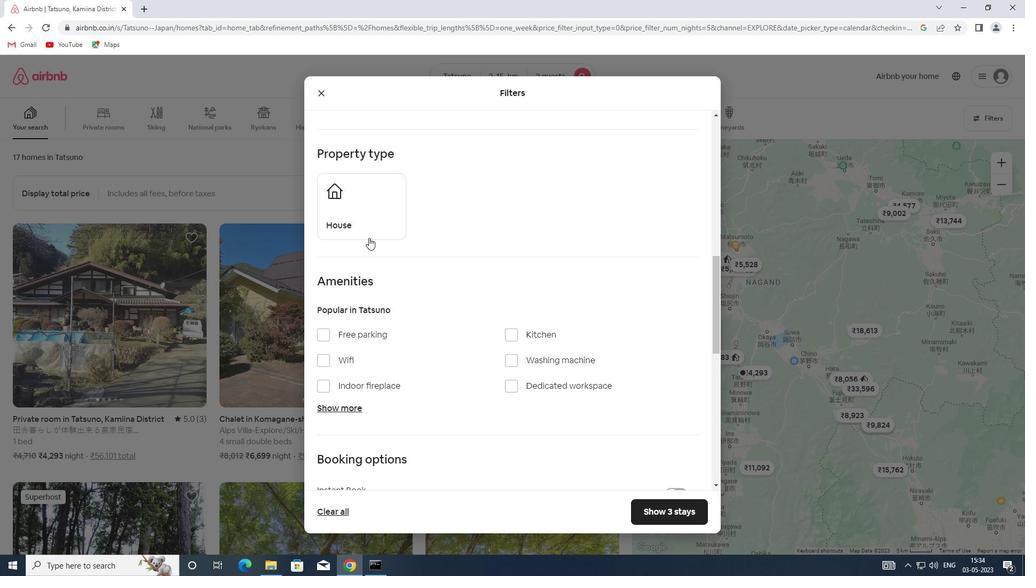 
Action: Mouse pressed left at (367, 226)
Screenshot: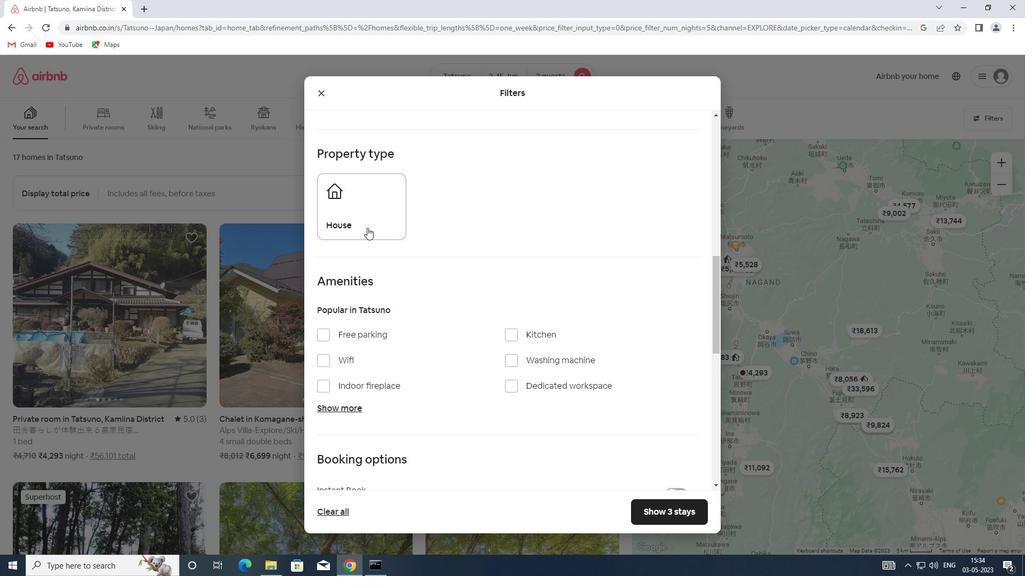 
Action: Mouse scrolled (367, 226) with delta (0, 0)
Screenshot: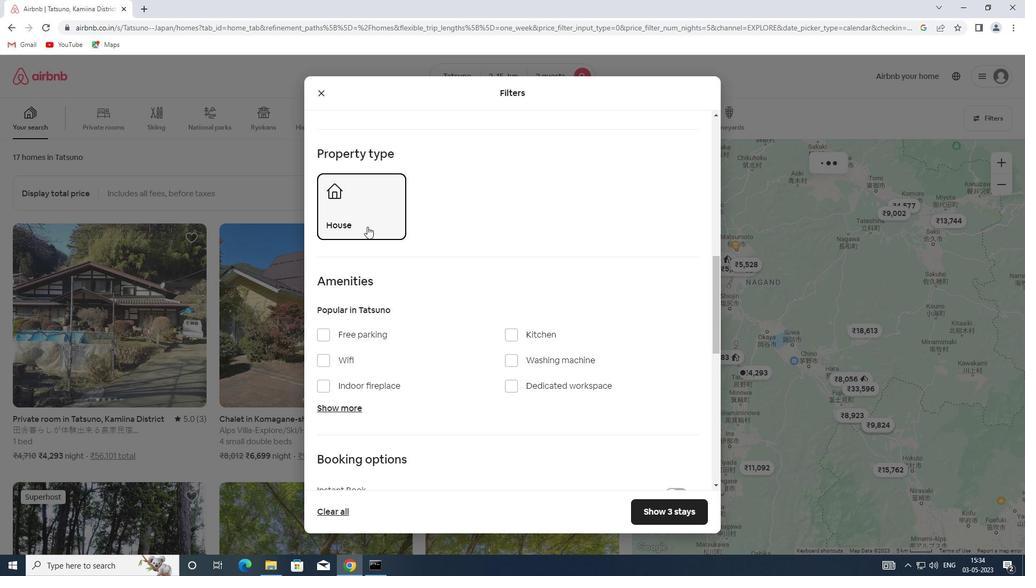 
Action: Mouse scrolled (367, 226) with delta (0, 0)
Screenshot: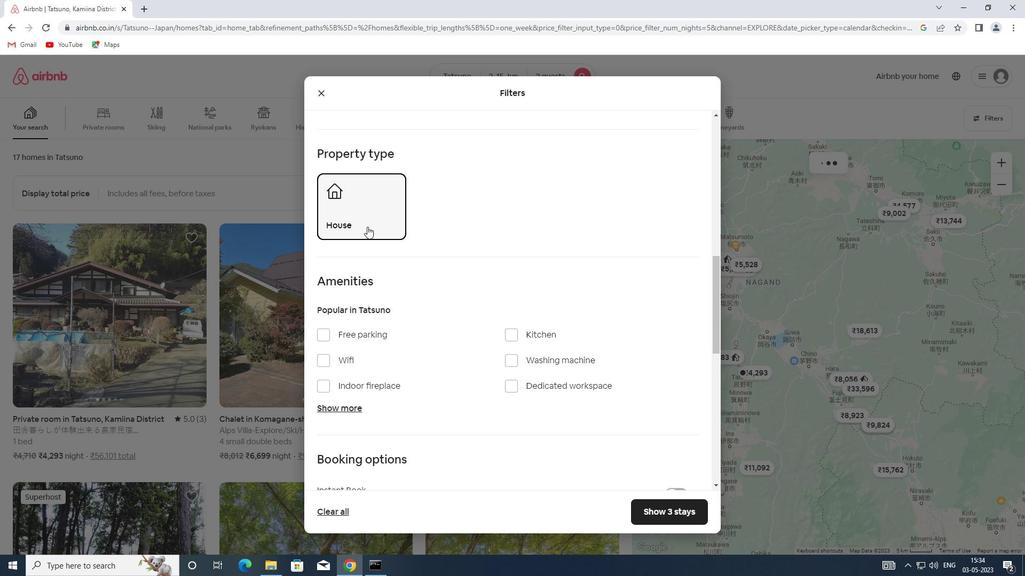 
Action: Mouse scrolled (367, 226) with delta (0, 0)
Screenshot: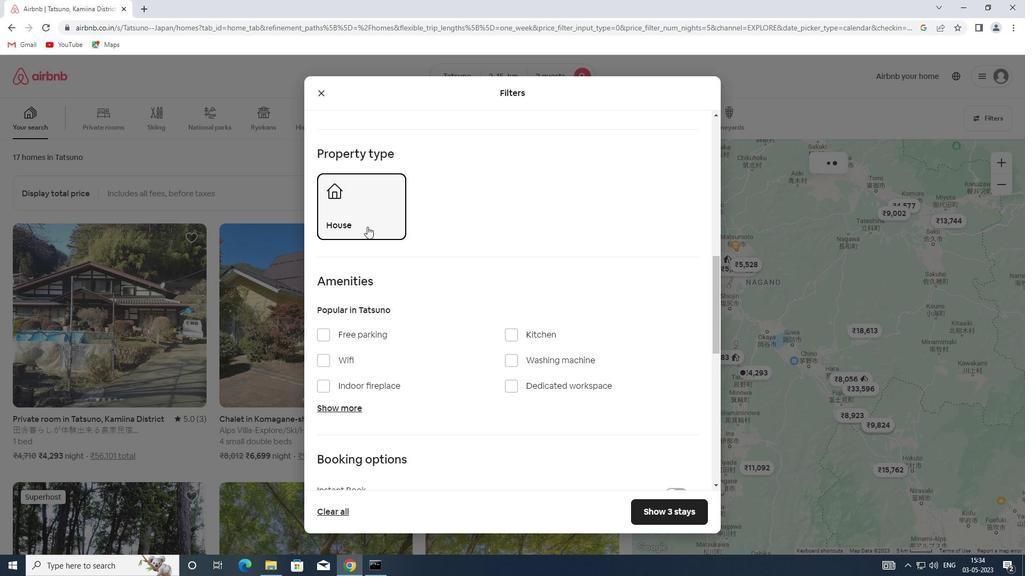
Action: Mouse scrolled (367, 226) with delta (0, 0)
Screenshot: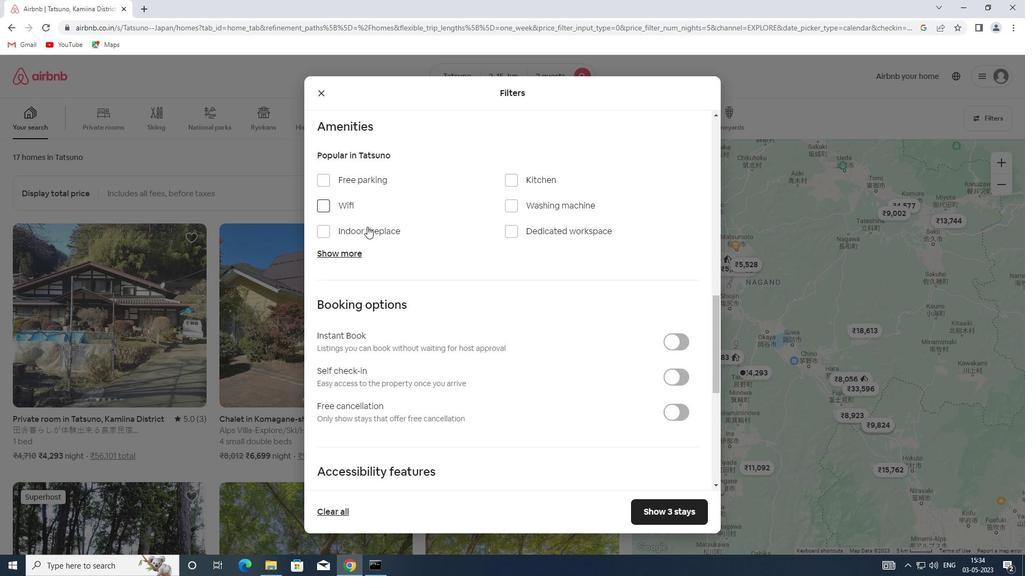 
Action: Mouse scrolled (367, 226) with delta (0, 0)
Screenshot: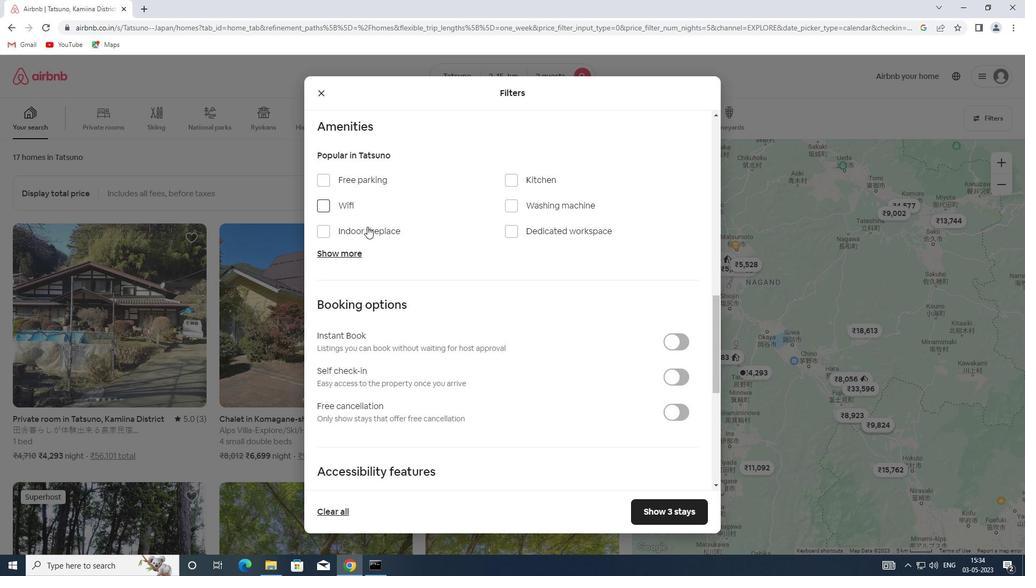 
Action: Mouse scrolled (367, 226) with delta (0, 0)
Screenshot: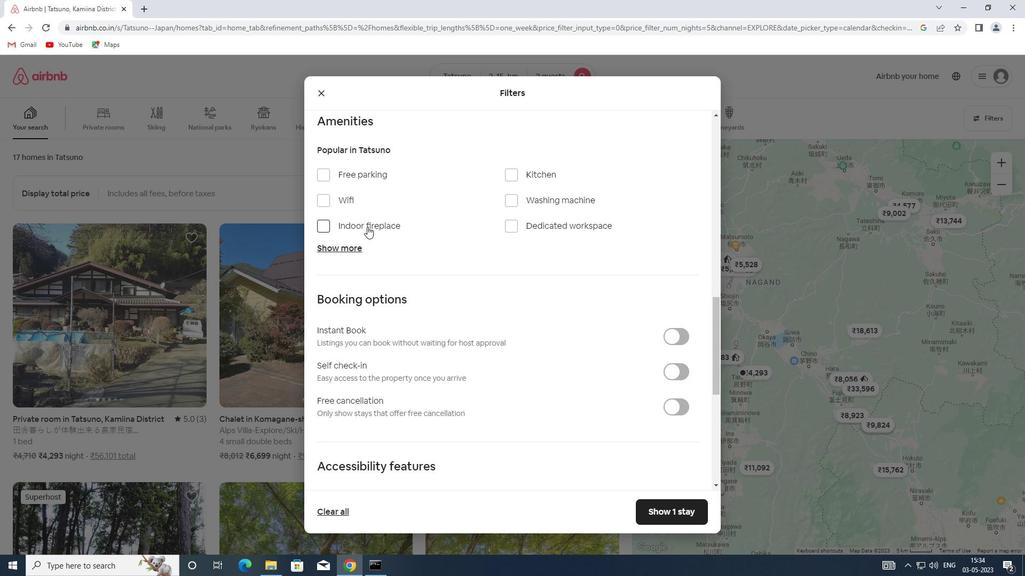 
Action: Mouse moved to (664, 209)
Screenshot: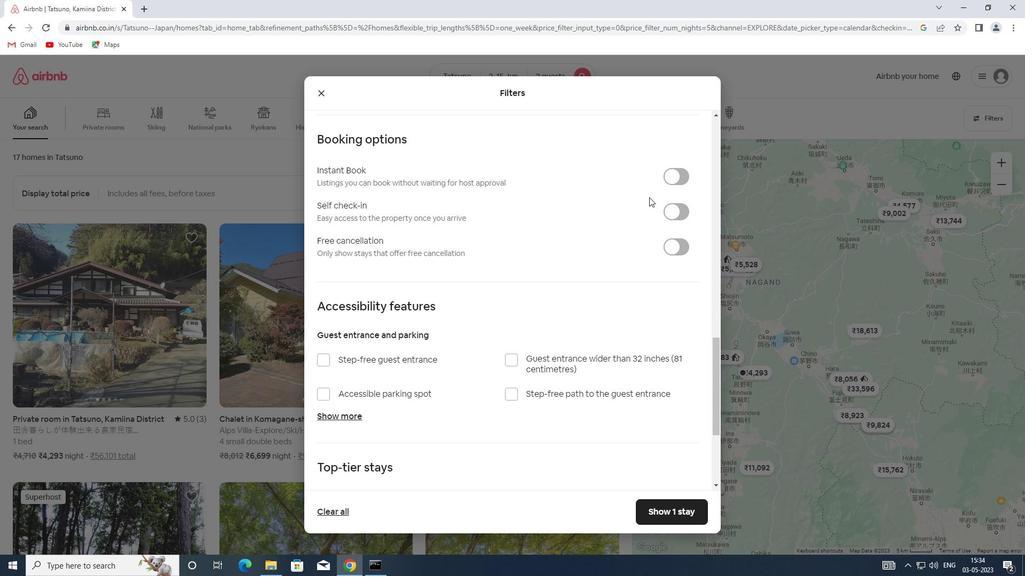 
Action: Mouse pressed left at (664, 209)
Screenshot: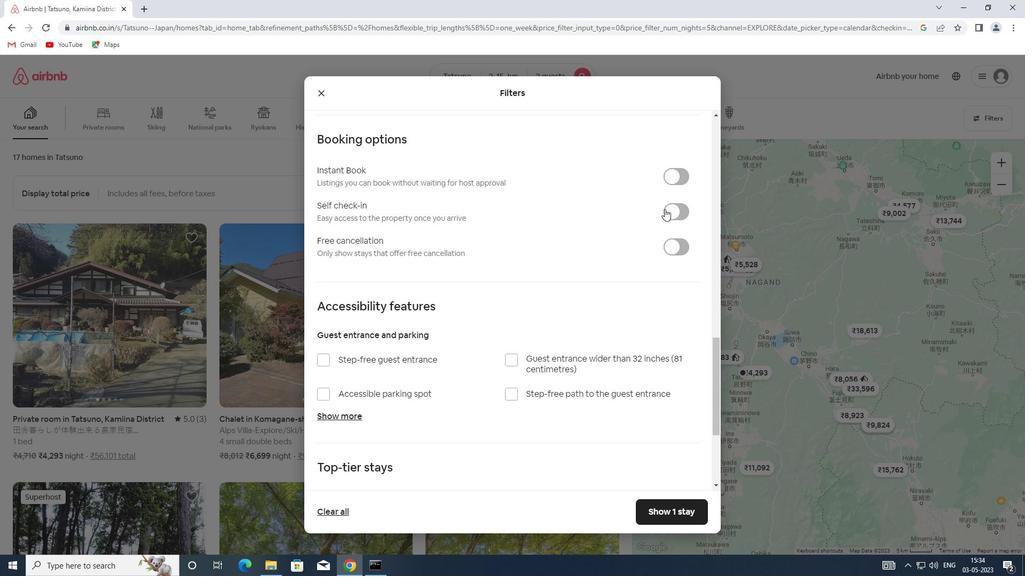 
Action: Mouse moved to (453, 269)
Screenshot: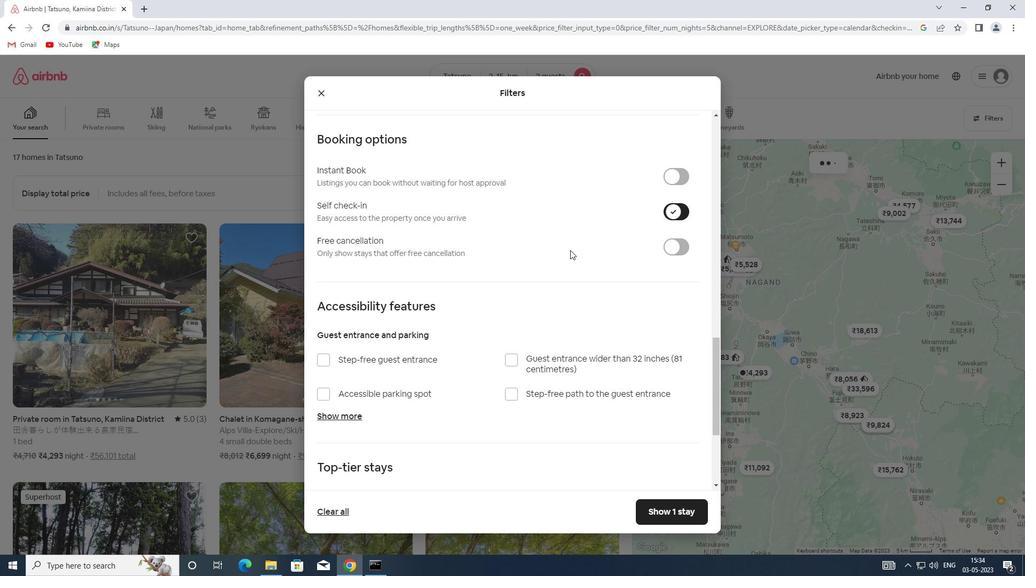 
Action: Mouse scrolled (453, 268) with delta (0, 0)
Screenshot: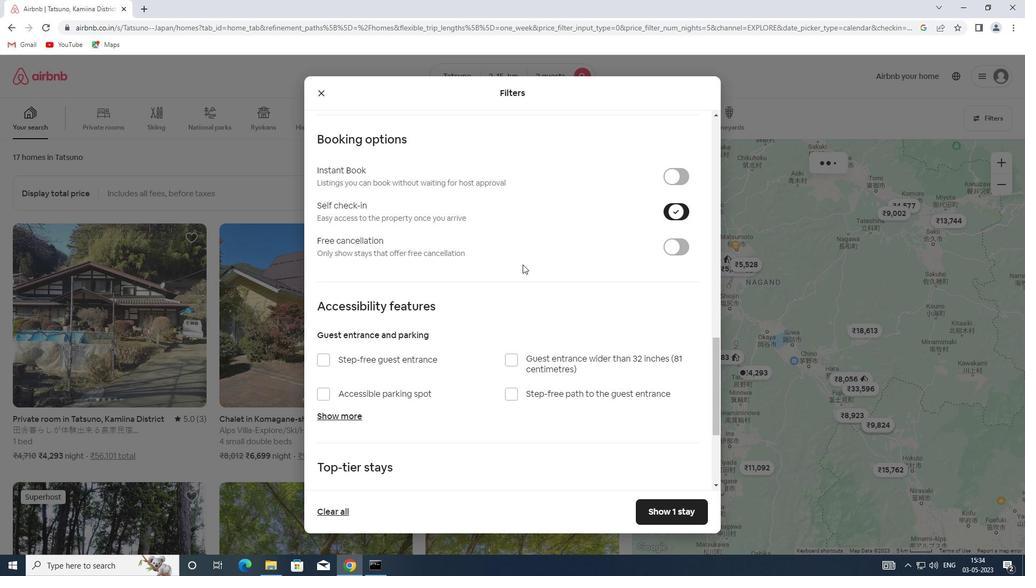 
Action: Mouse scrolled (453, 268) with delta (0, 0)
Screenshot: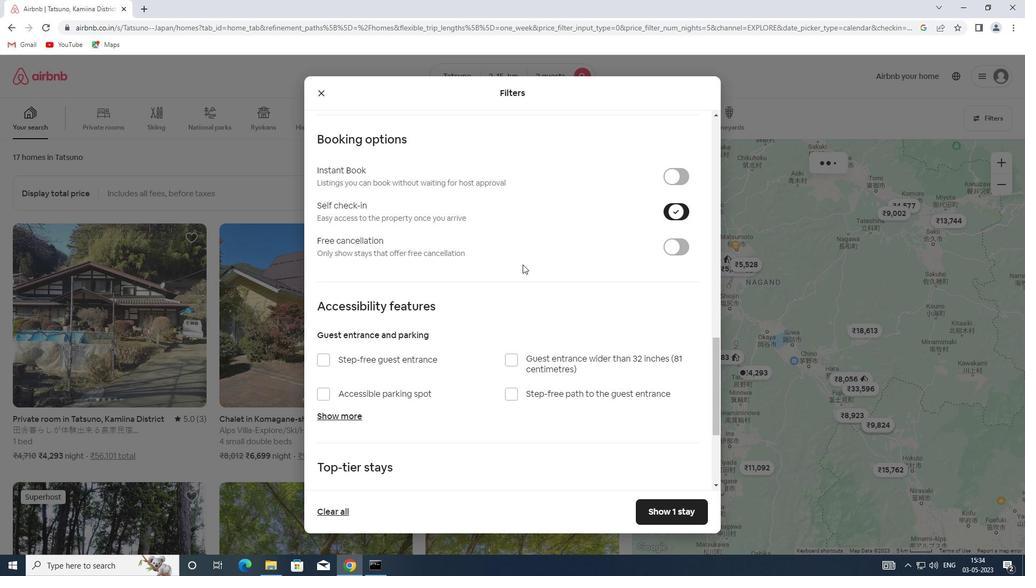 
Action: Mouse scrolled (453, 268) with delta (0, 0)
Screenshot: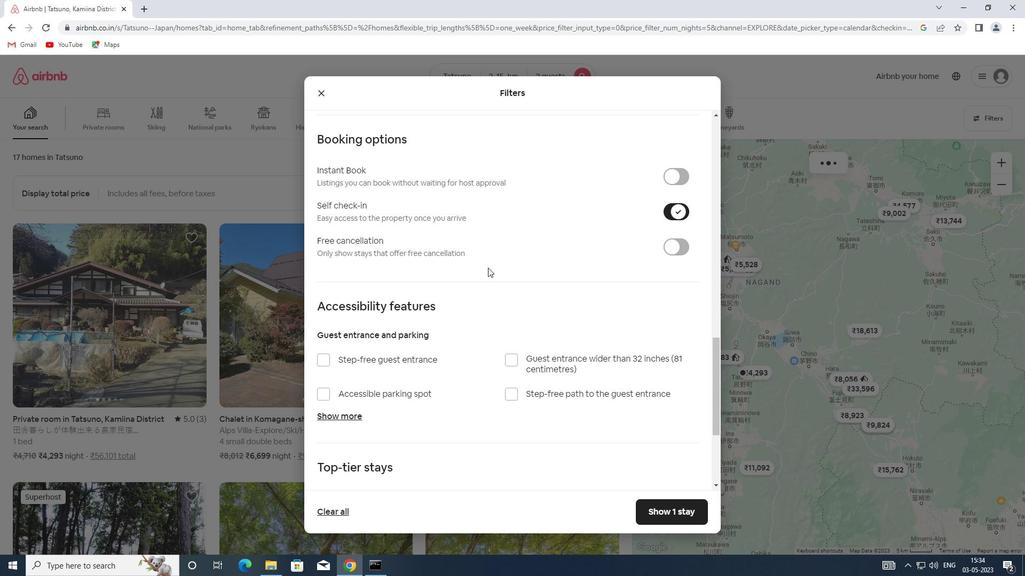 
Action: Mouse scrolled (453, 268) with delta (0, 0)
Screenshot: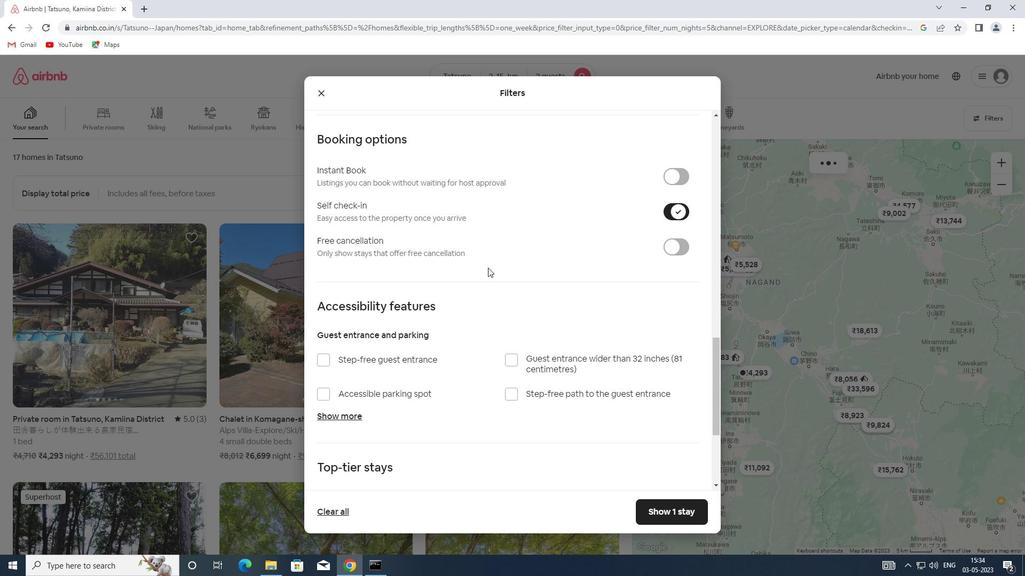 
Action: Mouse scrolled (453, 268) with delta (0, 0)
Screenshot: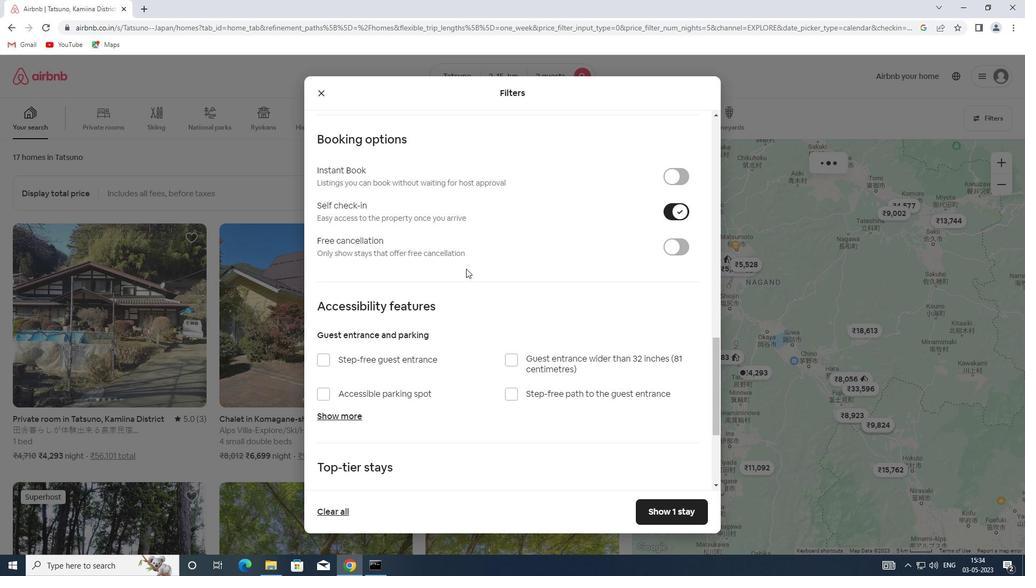
Action: Mouse moved to (403, 273)
Screenshot: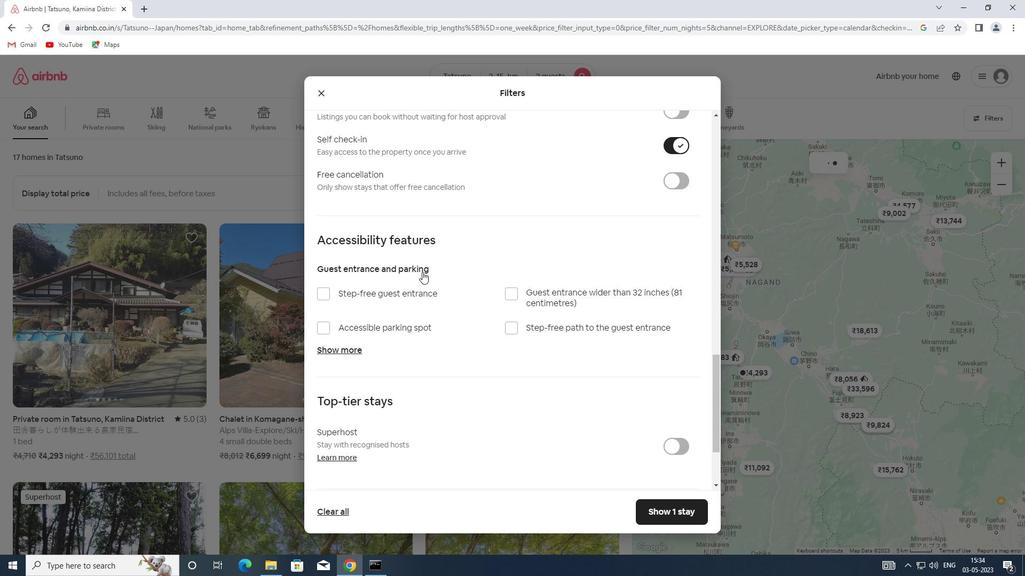 
Action: Mouse scrolled (403, 273) with delta (0, 0)
Screenshot: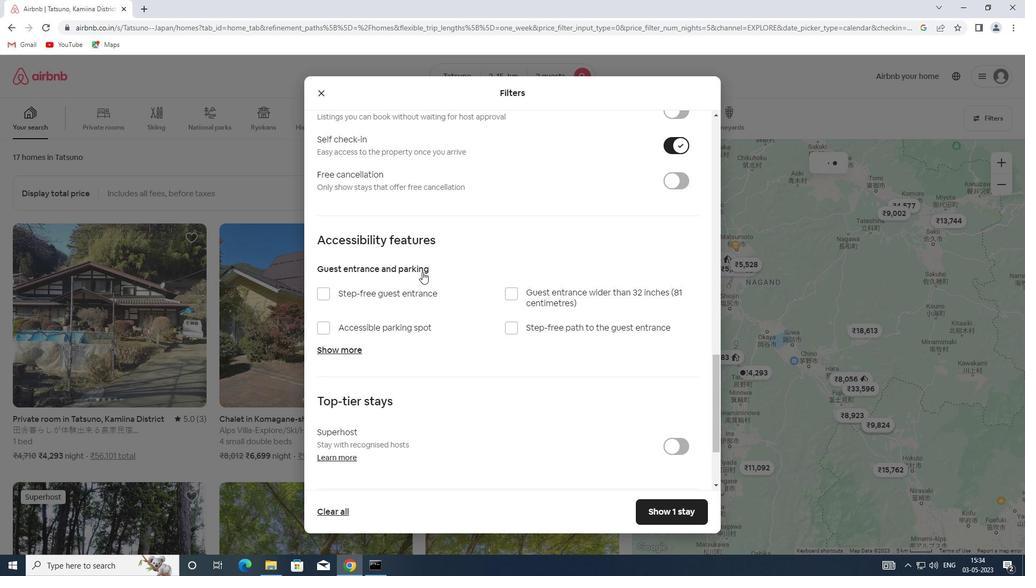 
Action: Mouse scrolled (403, 273) with delta (0, 0)
Screenshot: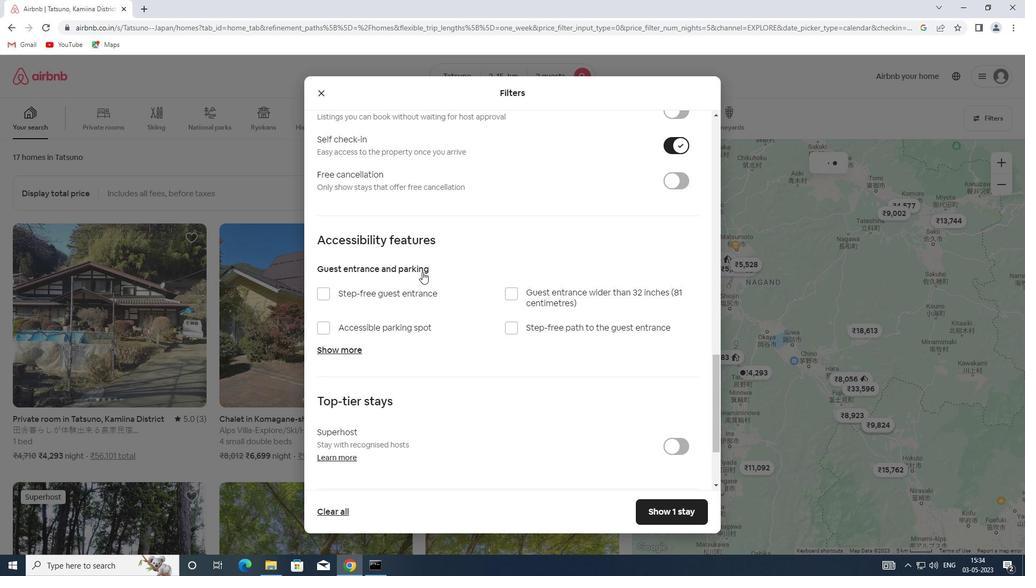 
Action: Mouse scrolled (403, 273) with delta (0, 0)
Screenshot: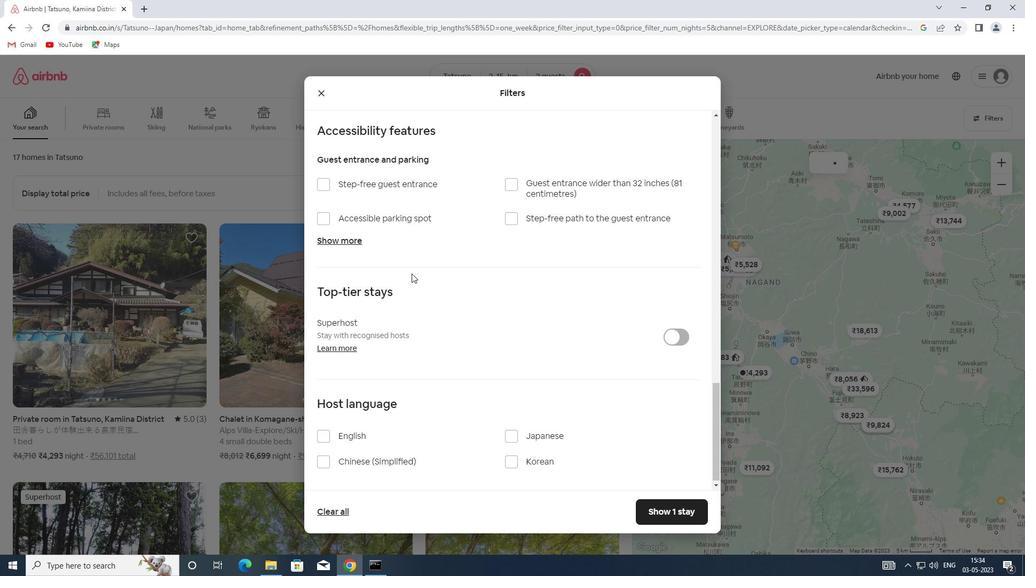 
Action: Mouse scrolled (403, 273) with delta (0, 0)
Screenshot: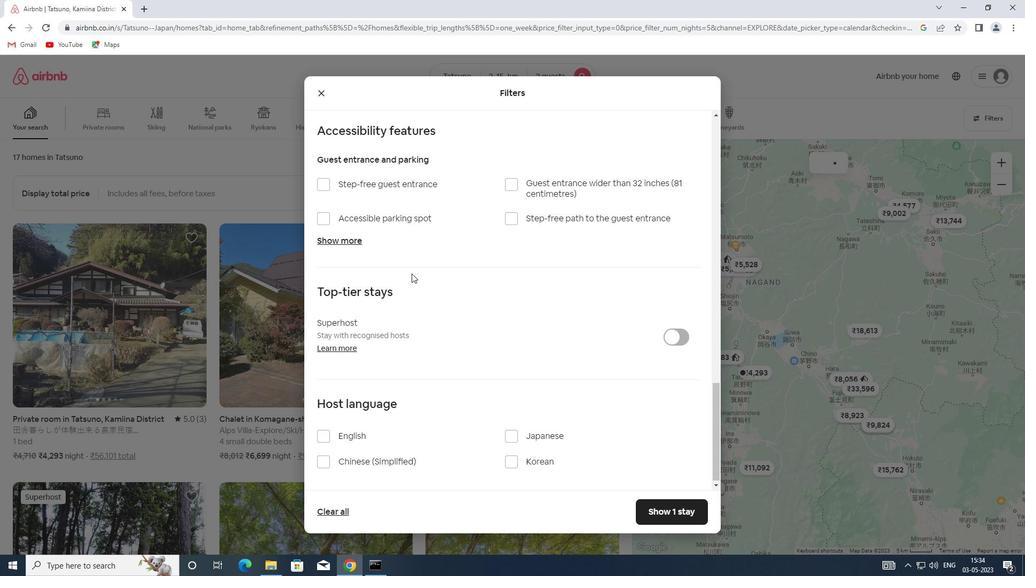 
Action: Mouse moved to (330, 437)
Screenshot: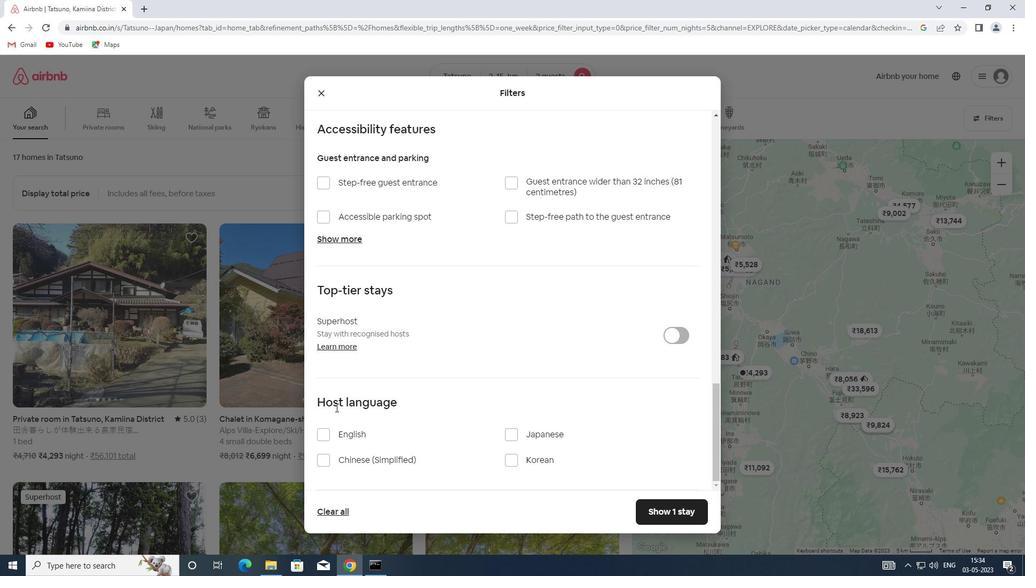 
Action: Mouse pressed left at (330, 437)
Screenshot: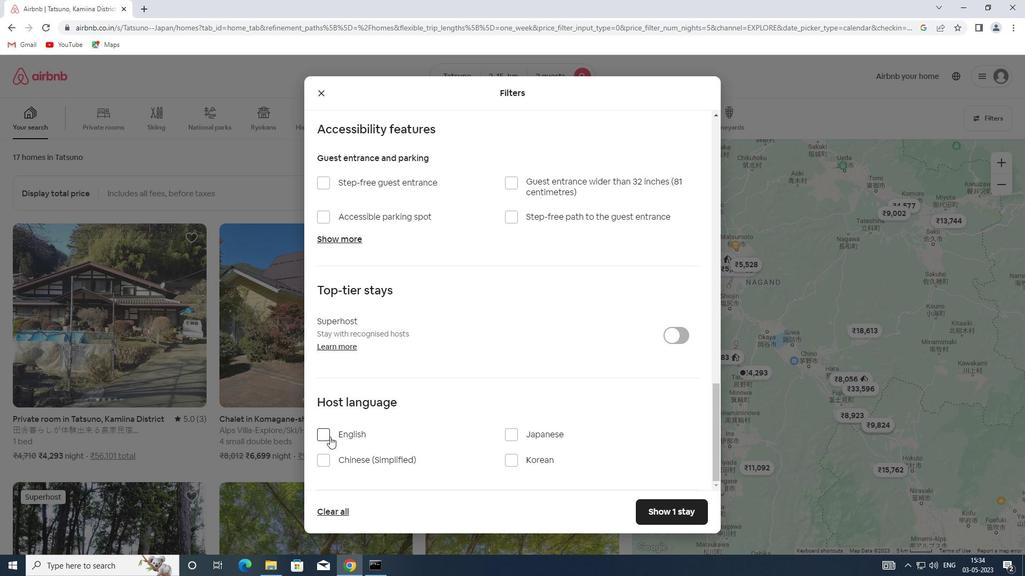 
Action: Mouse moved to (685, 509)
Screenshot: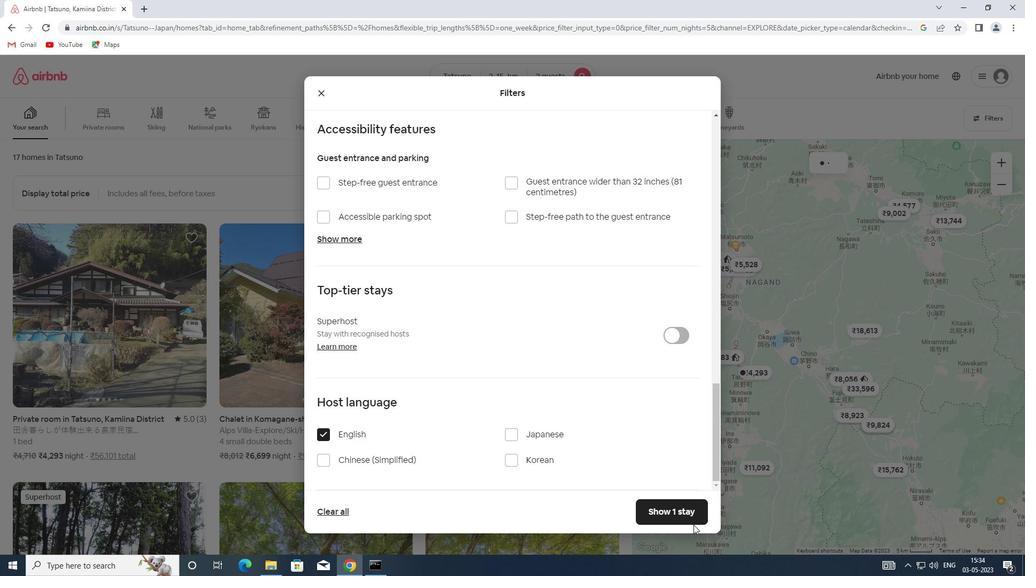 
Action: Mouse pressed left at (685, 509)
Screenshot: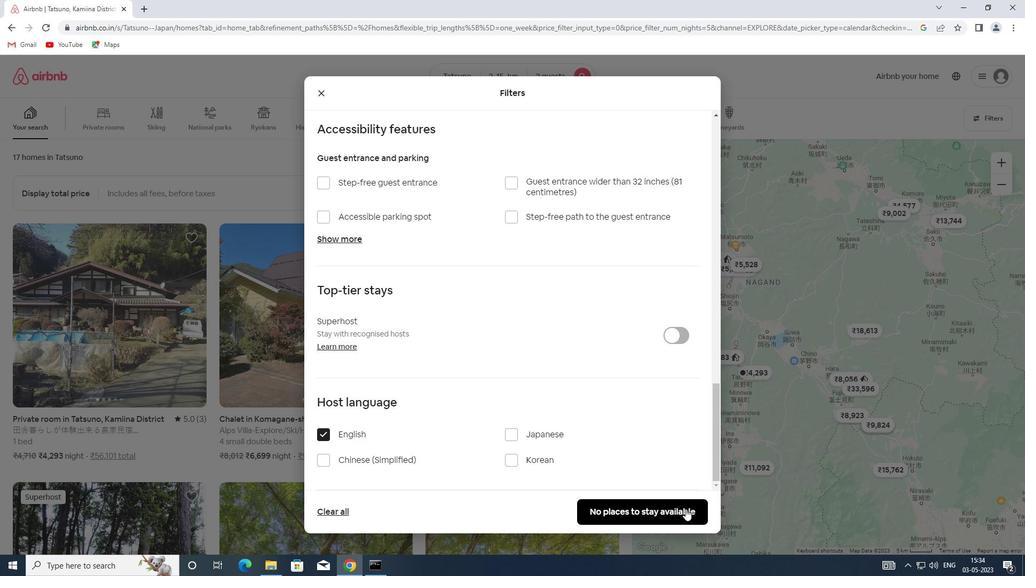 
